 Task: Get information about  a Redfin agent in Denver, Colorado, for guidance on buying a property with a home office.
Action: Key pressed d<Key.caps_lock>ENVER
Screenshot: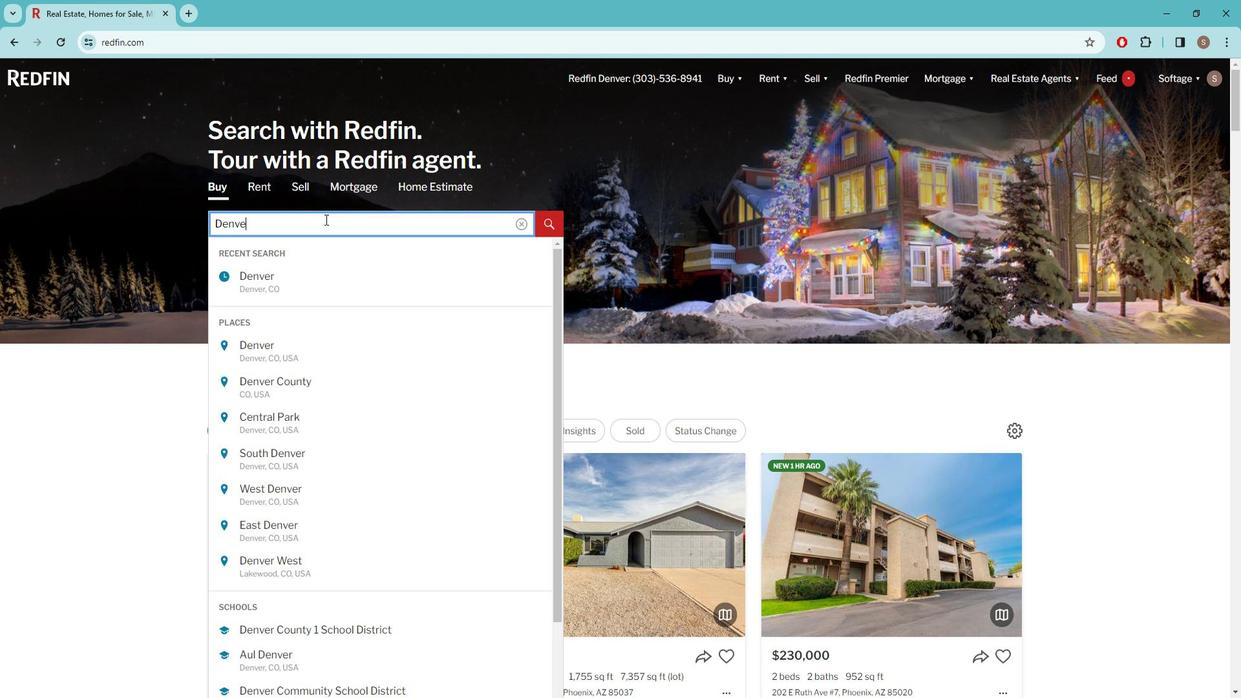
Action: Mouse moved to (266, 281)
Screenshot: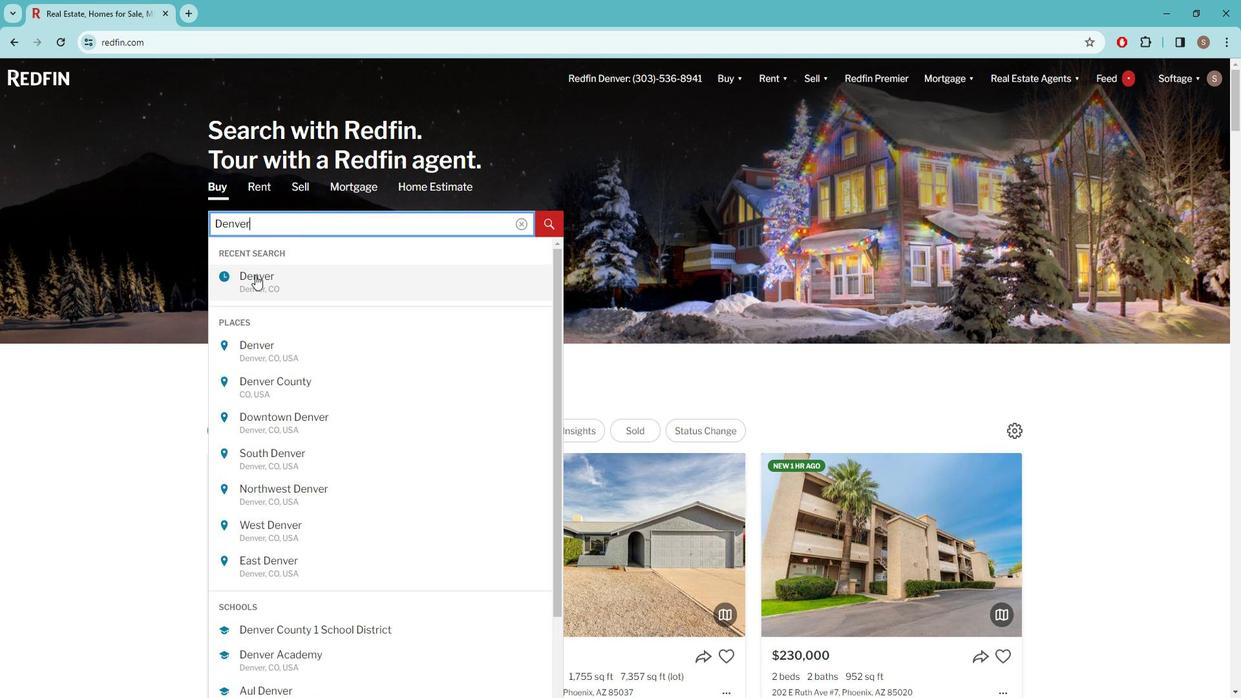 
Action: Mouse pressed left at (266, 281)
Screenshot: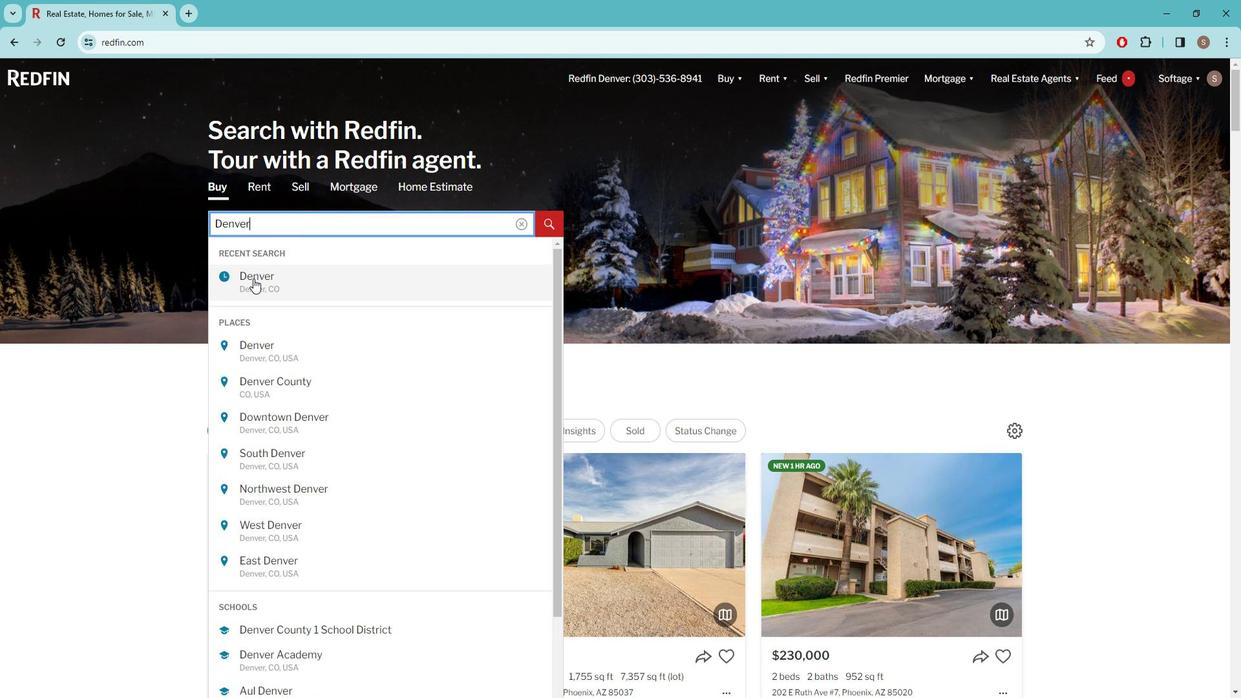 
Action: Mouse moved to (1100, 171)
Screenshot: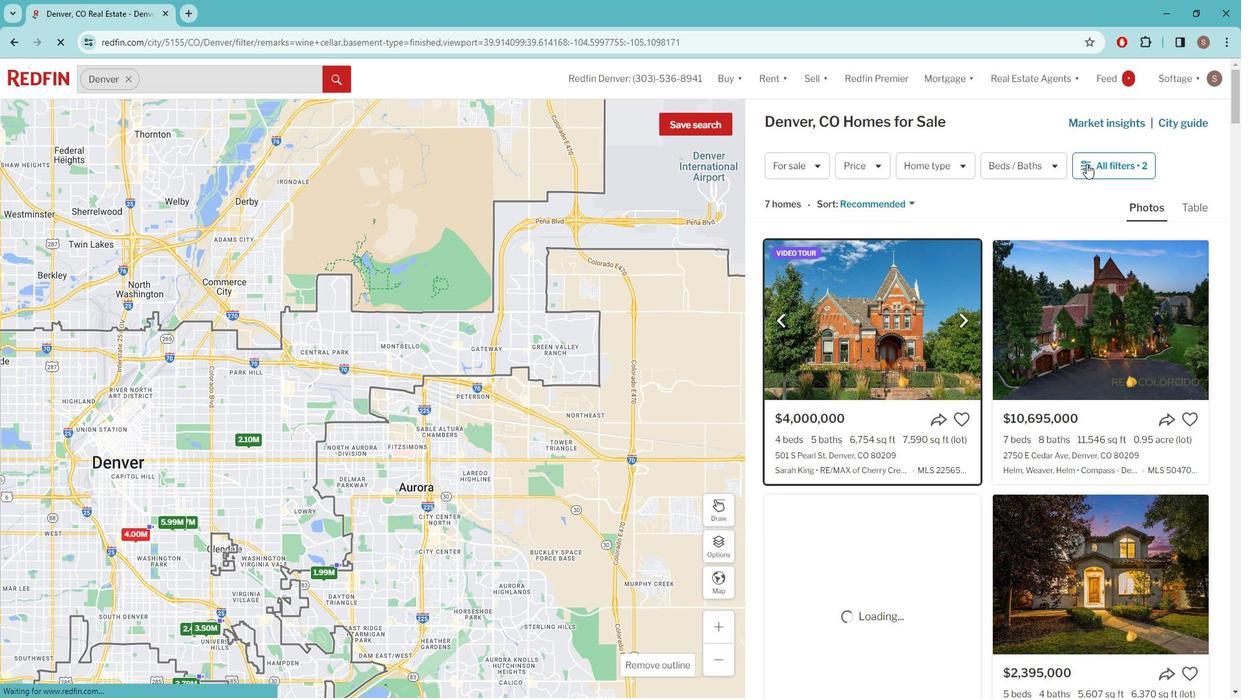 
Action: Mouse pressed left at (1100, 171)
Screenshot: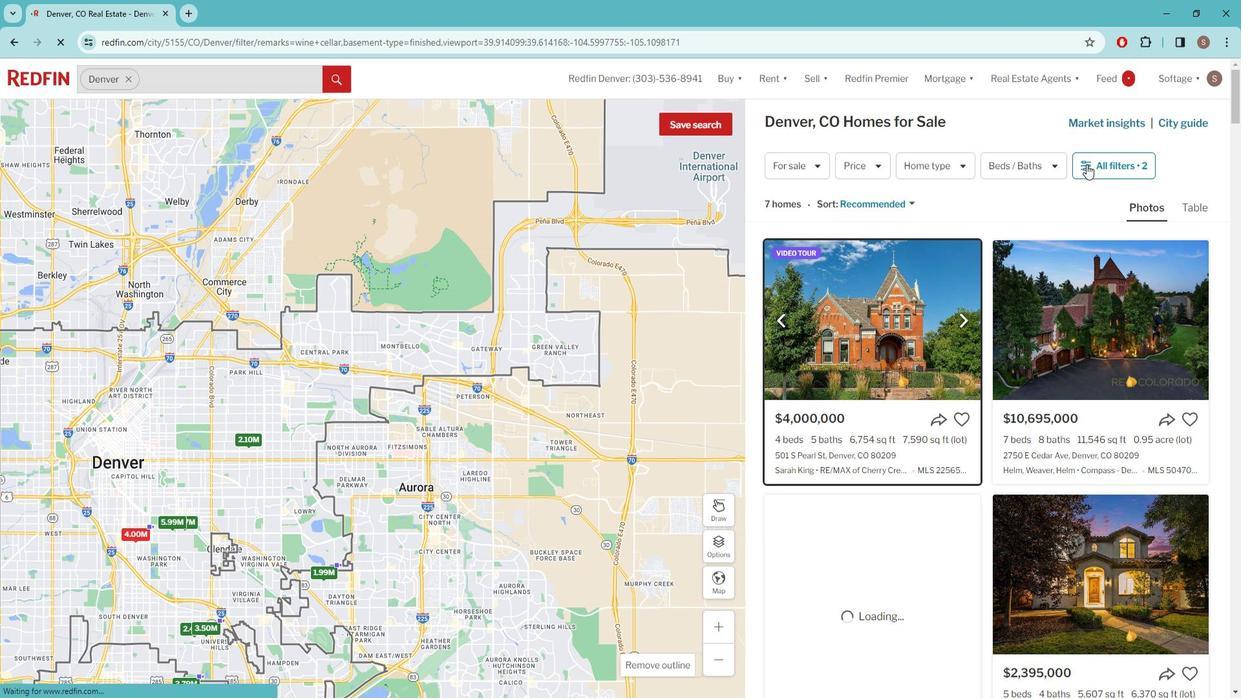 
Action: Mouse moved to (1097, 172)
Screenshot: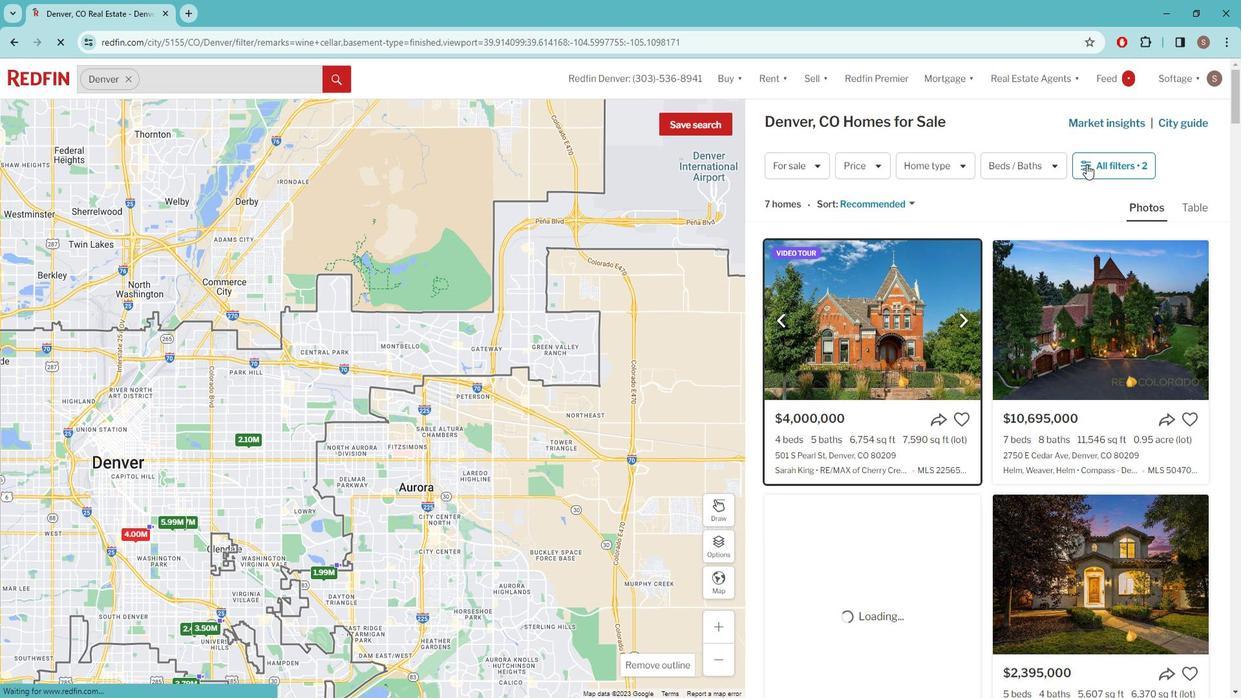 
Action: Mouse pressed left at (1097, 172)
Screenshot: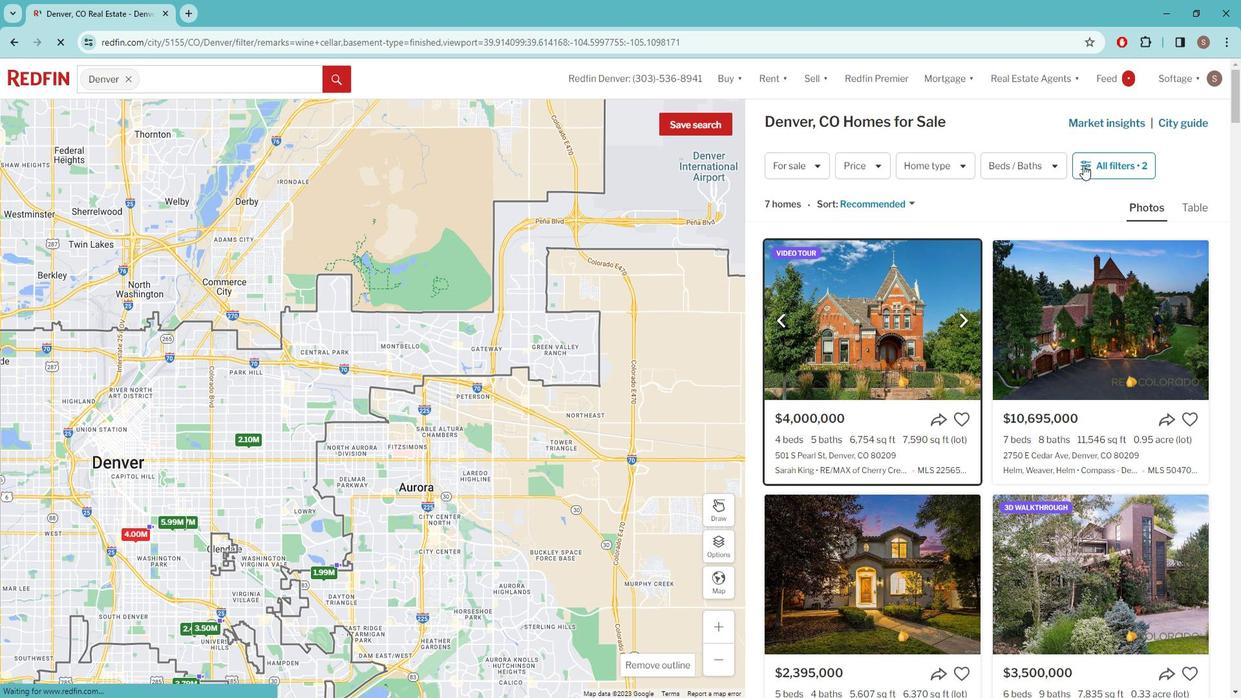 
Action: Mouse moved to (1038, 189)
Screenshot: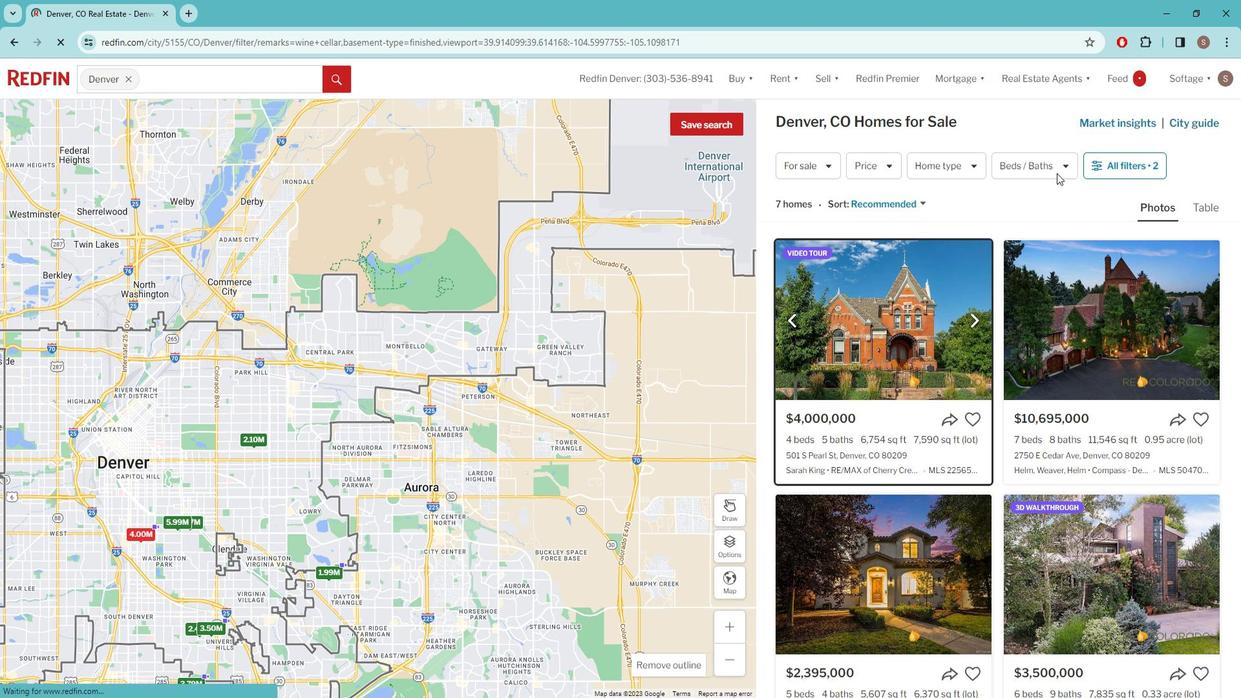 
Action: Mouse pressed left at (1038, 189)
Screenshot: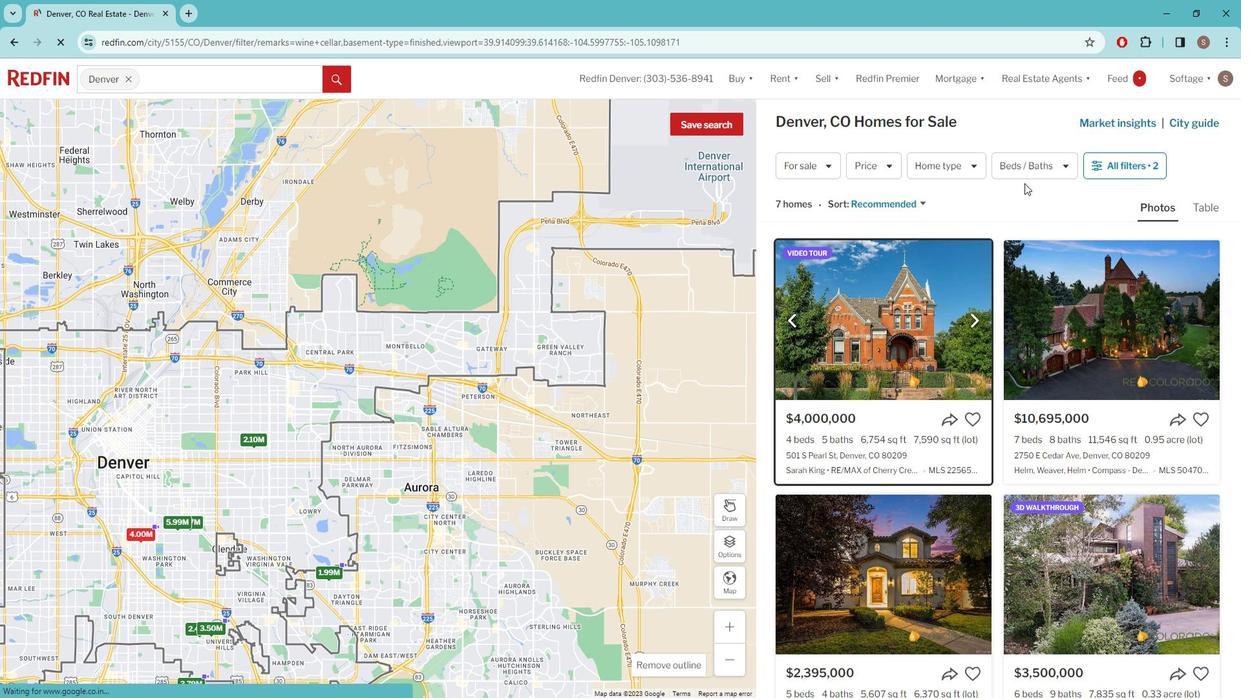 
Action: Mouse moved to (1110, 169)
Screenshot: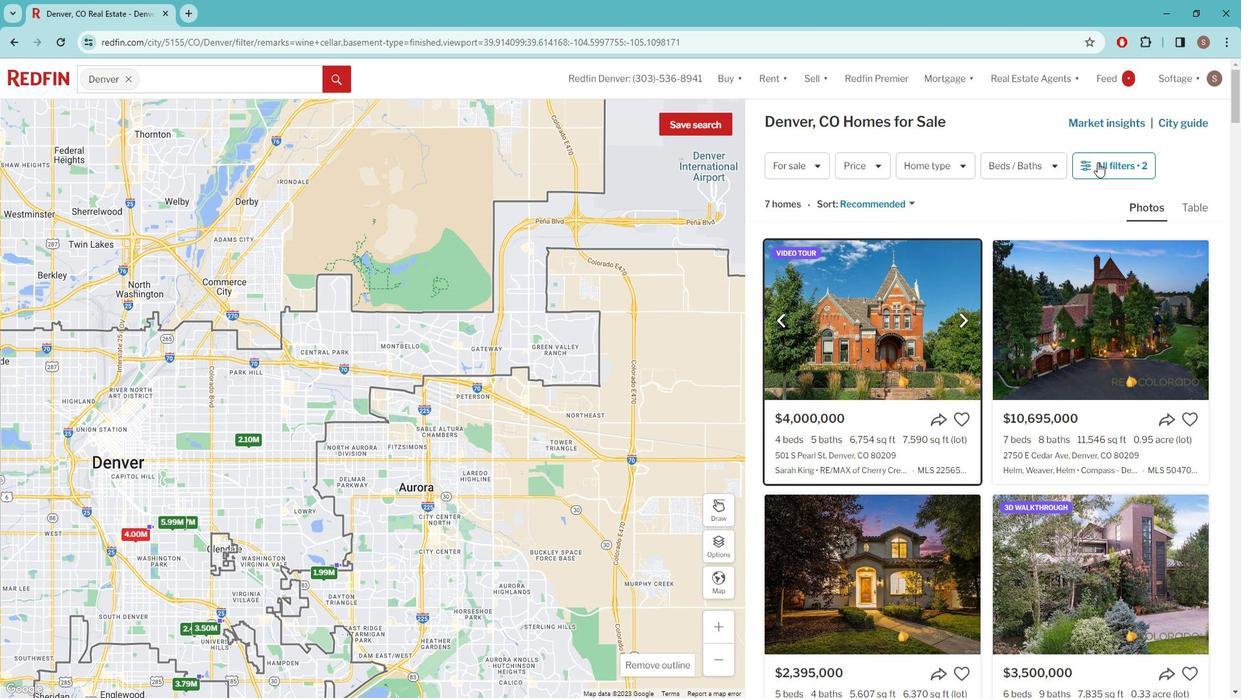 
Action: Mouse pressed left at (1110, 169)
Screenshot: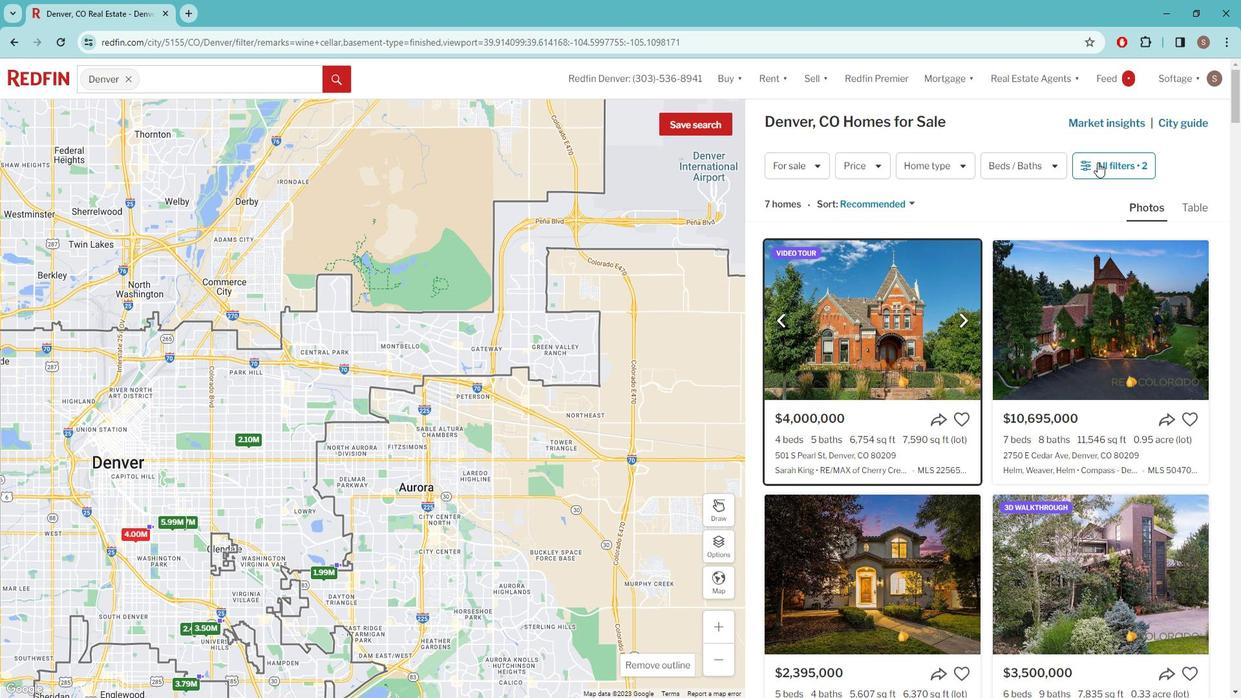 
Action: Mouse moved to (1079, 219)
Screenshot: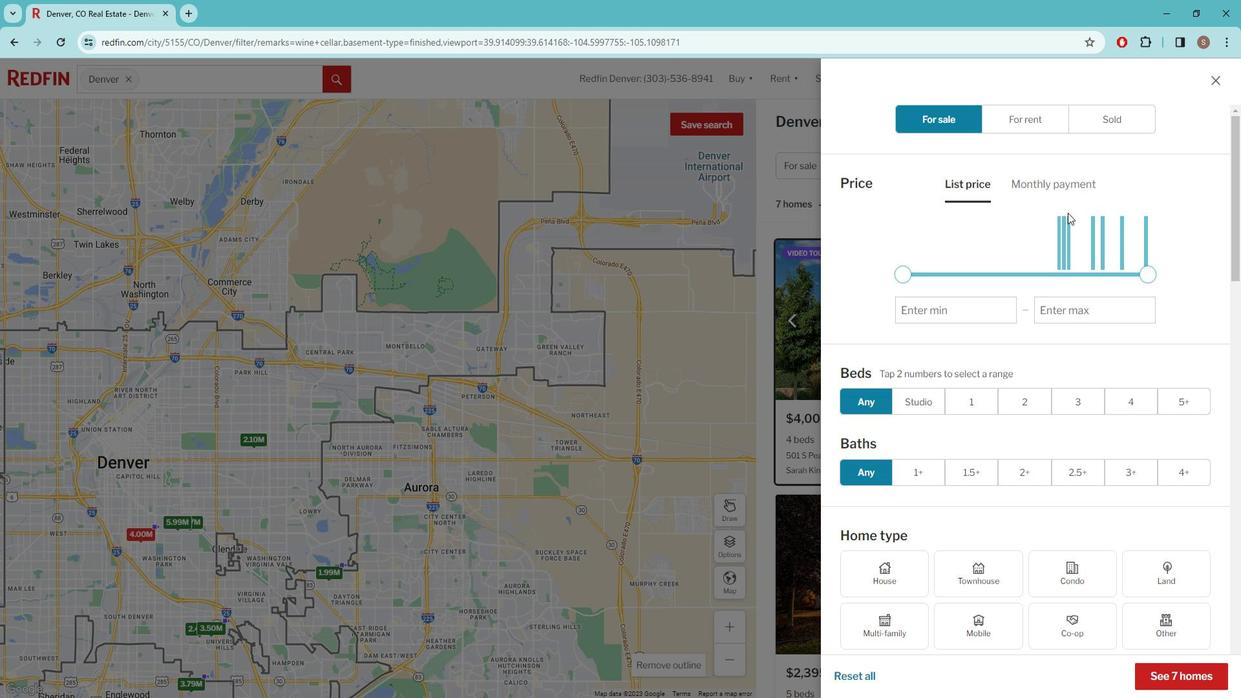 
Action: Mouse scrolled (1079, 218) with delta (0, 0)
Screenshot: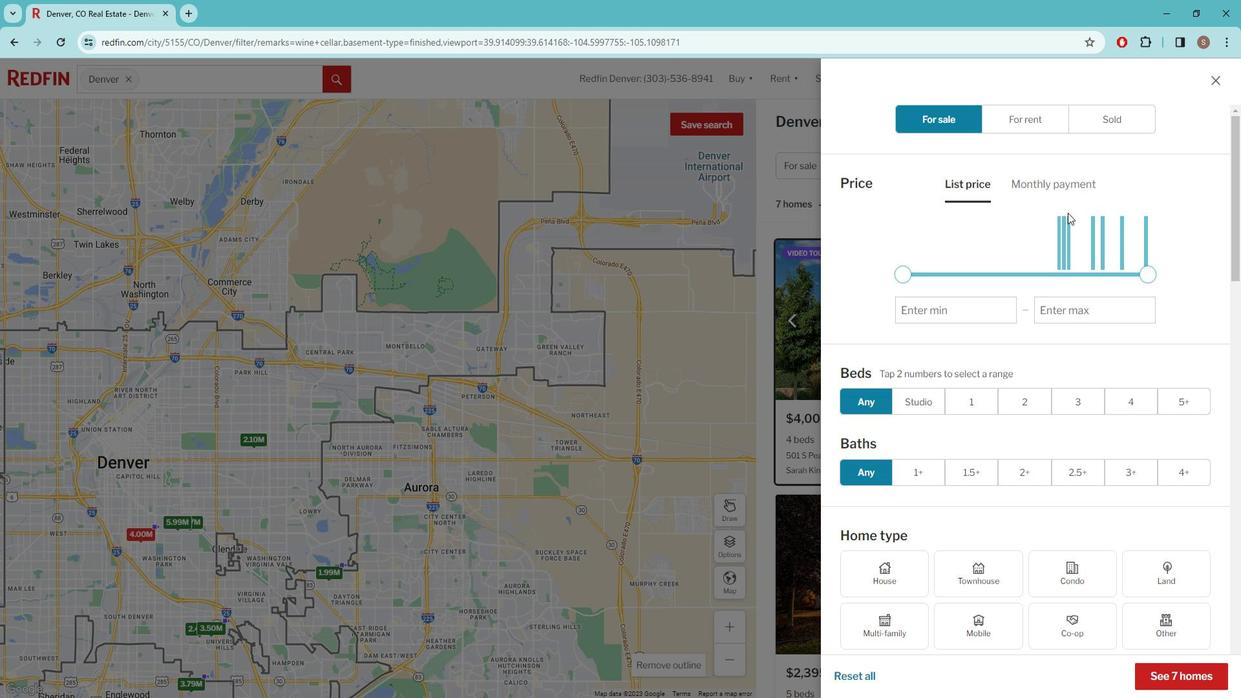 
Action: Mouse moved to (1077, 220)
Screenshot: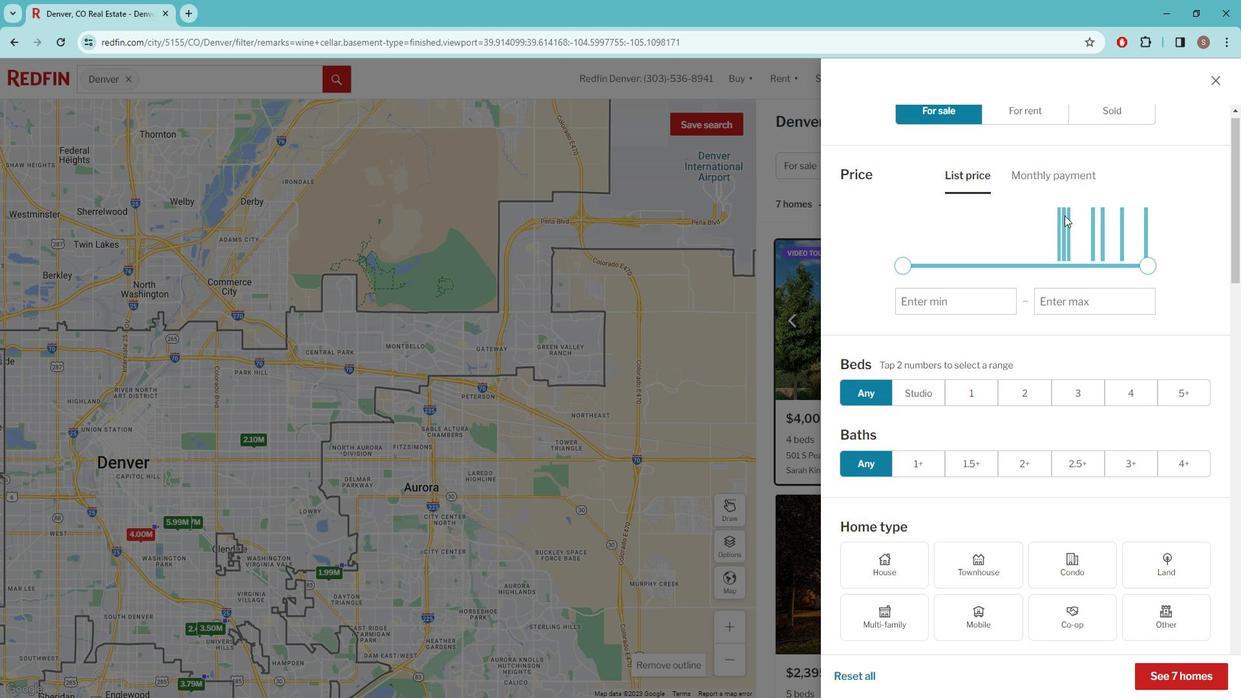 
Action: Mouse scrolled (1077, 219) with delta (0, 0)
Screenshot: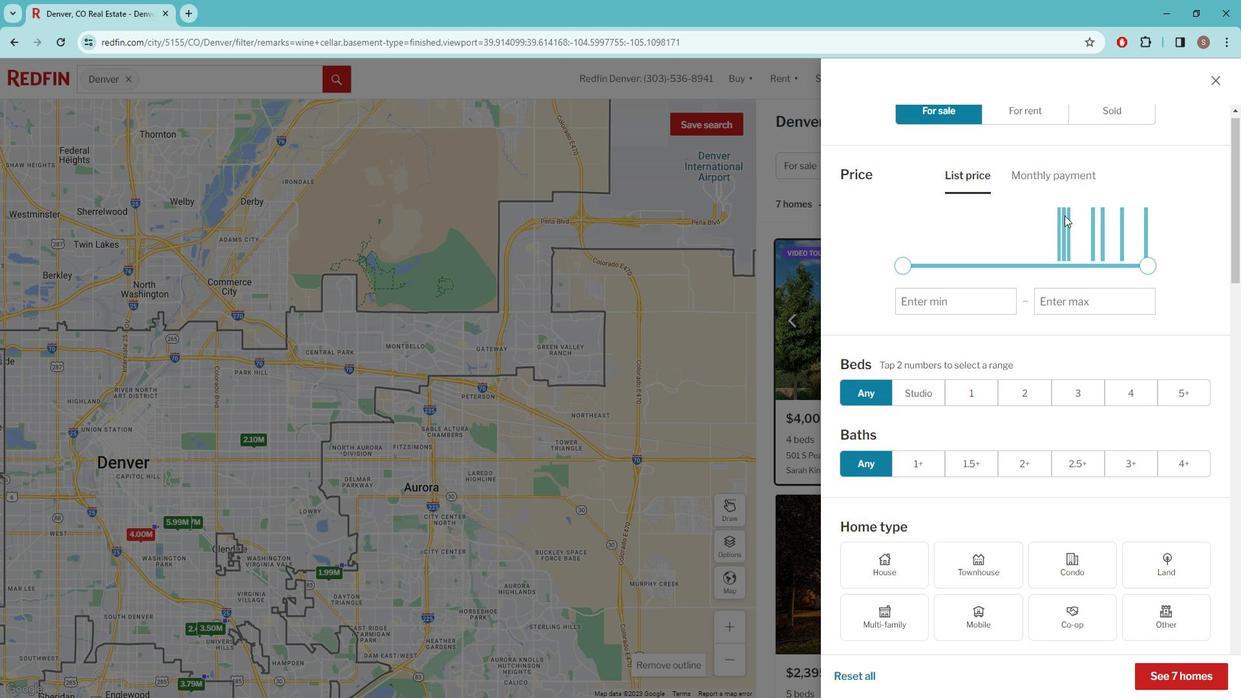 
Action: Mouse moved to (1065, 228)
Screenshot: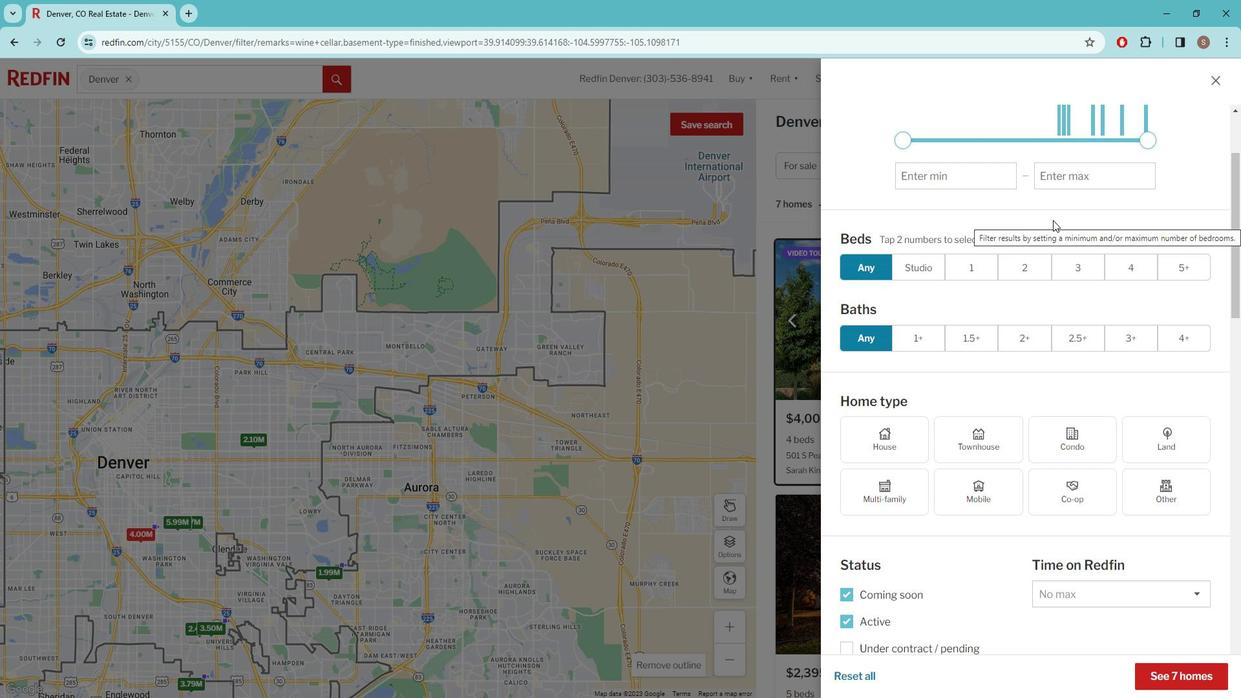 
Action: Mouse scrolled (1065, 227) with delta (0, 0)
Screenshot: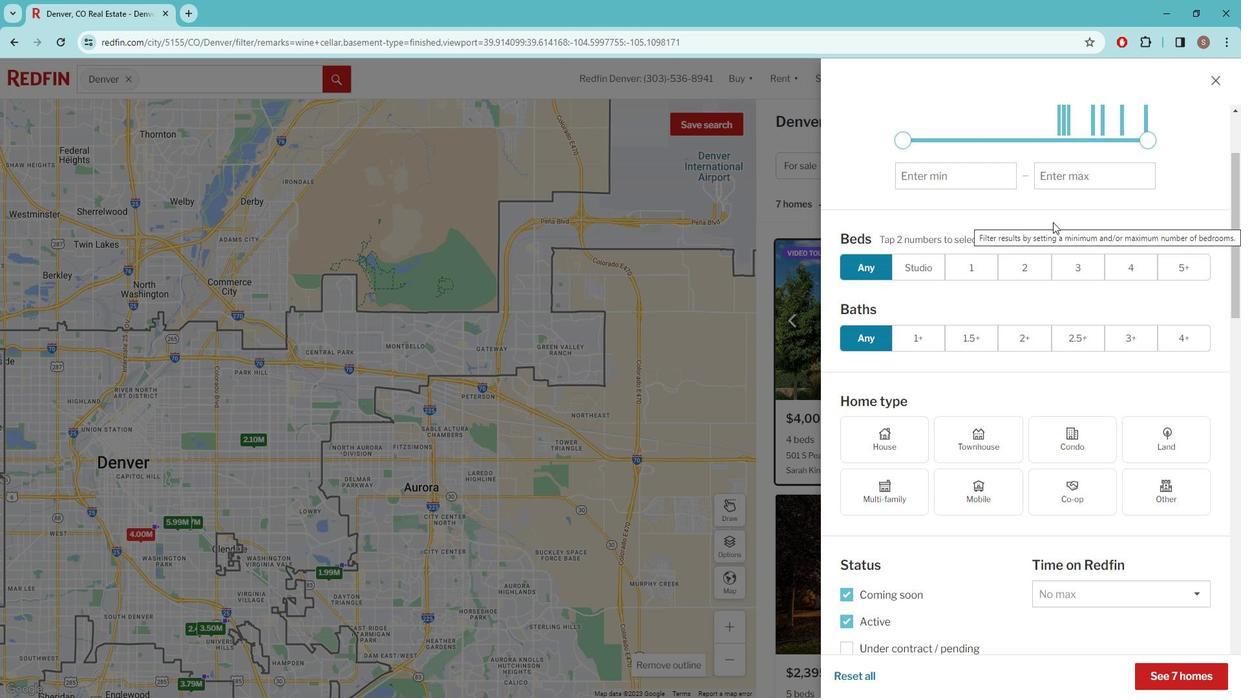 
Action: Mouse moved to (1063, 228)
Screenshot: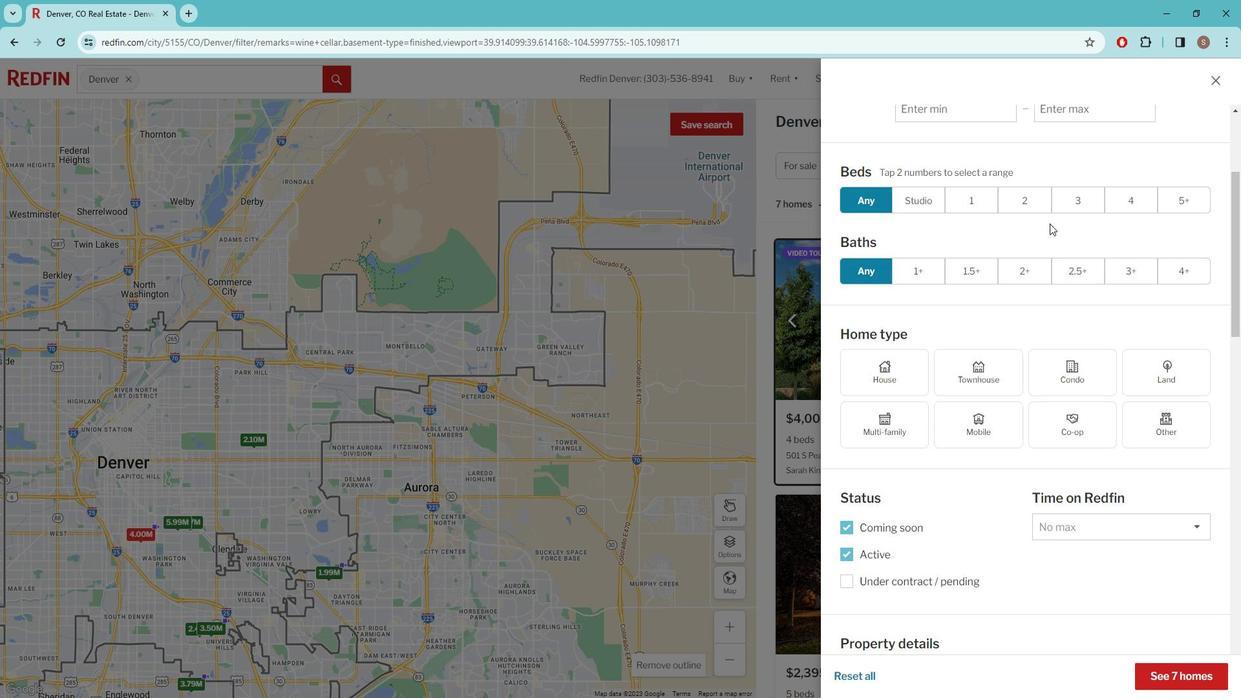 
Action: Mouse scrolled (1063, 227) with delta (0, 0)
Screenshot: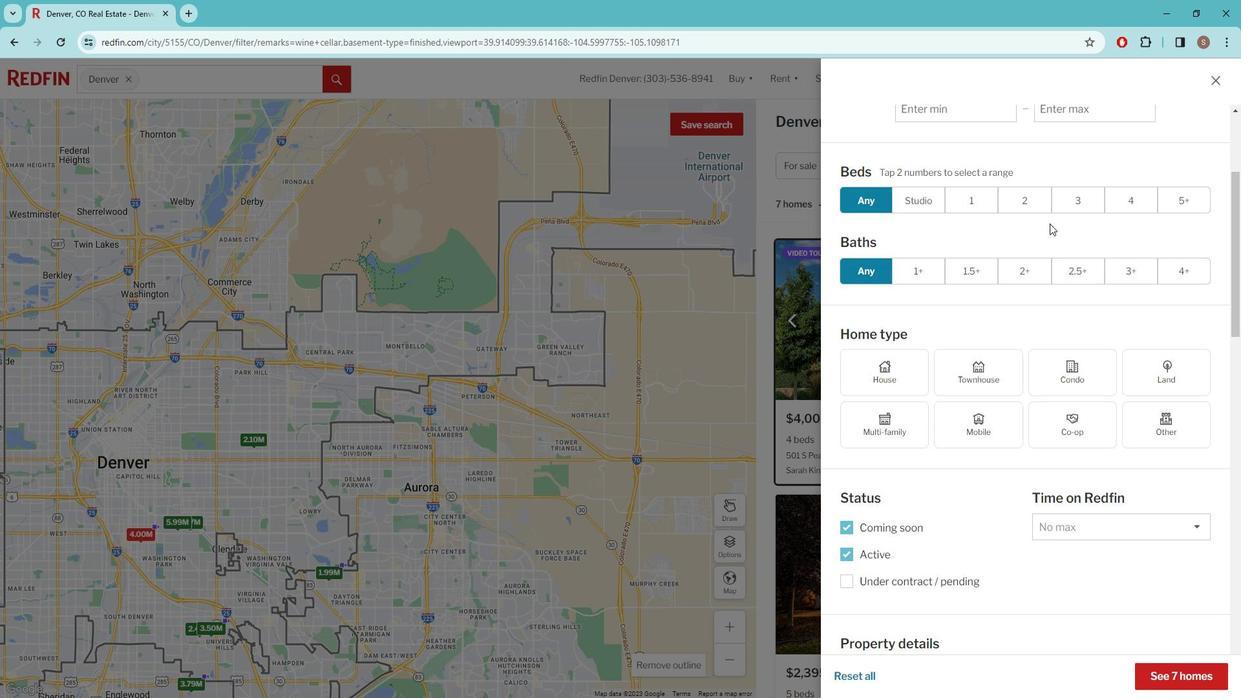 
Action: Mouse moved to (1062, 228)
Screenshot: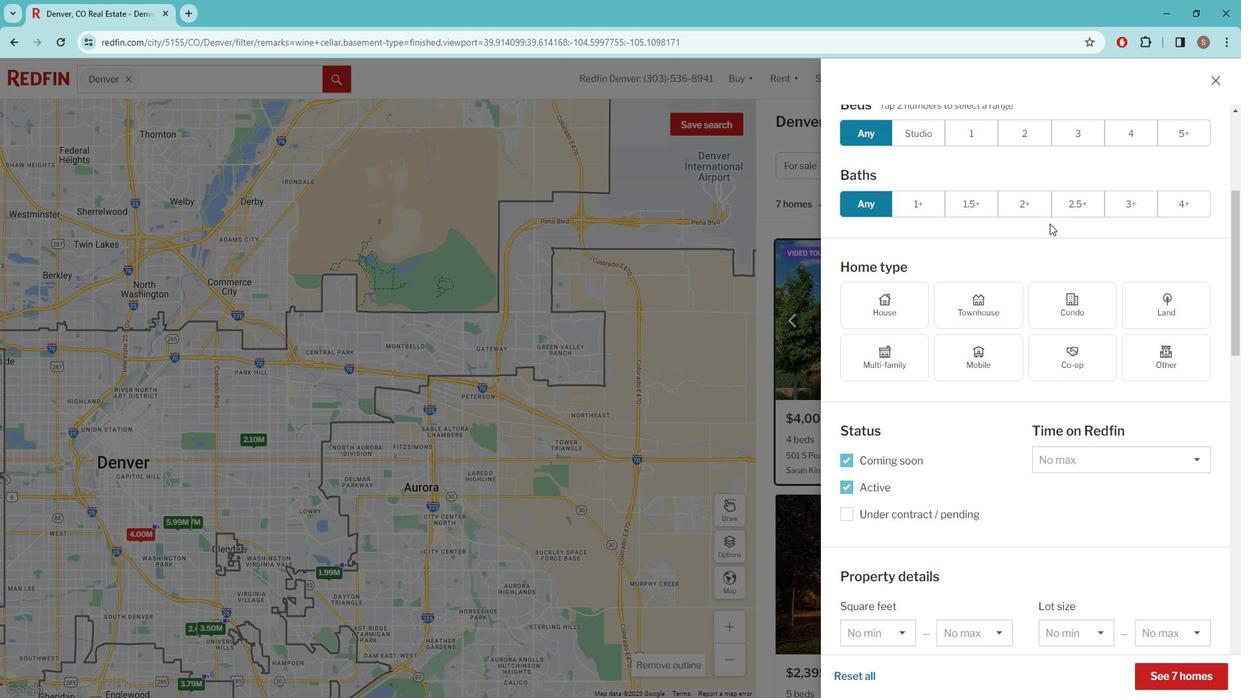 
Action: Mouse scrolled (1062, 227) with delta (0, 0)
Screenshot: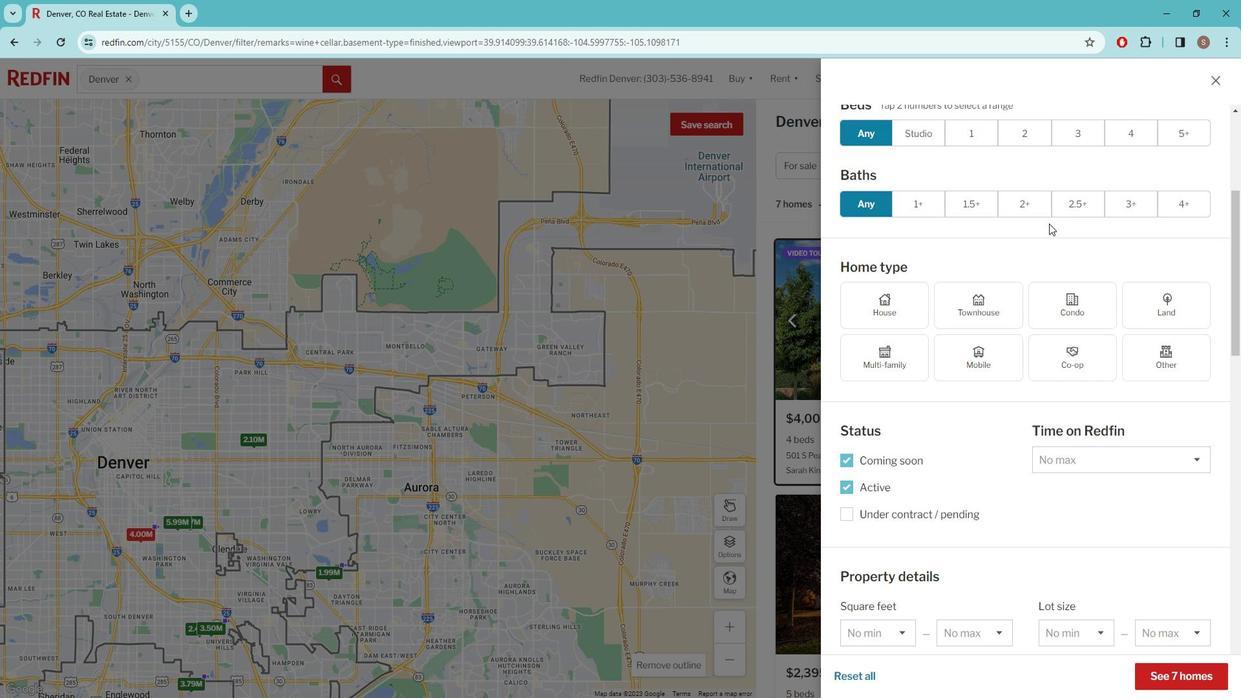 
Action: Mouse moved to (1062, 228)
Screenshot: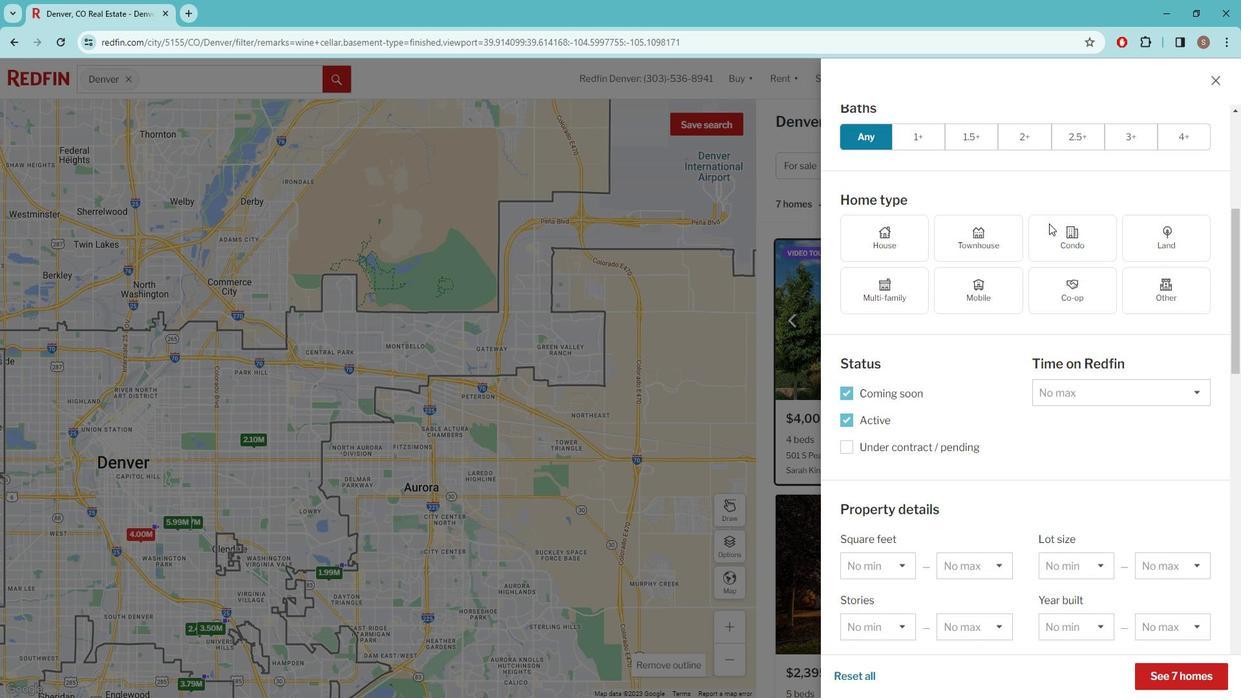 
Action: Mouse scrolled (1062, 227) with delta (0, 0)
Screenshot: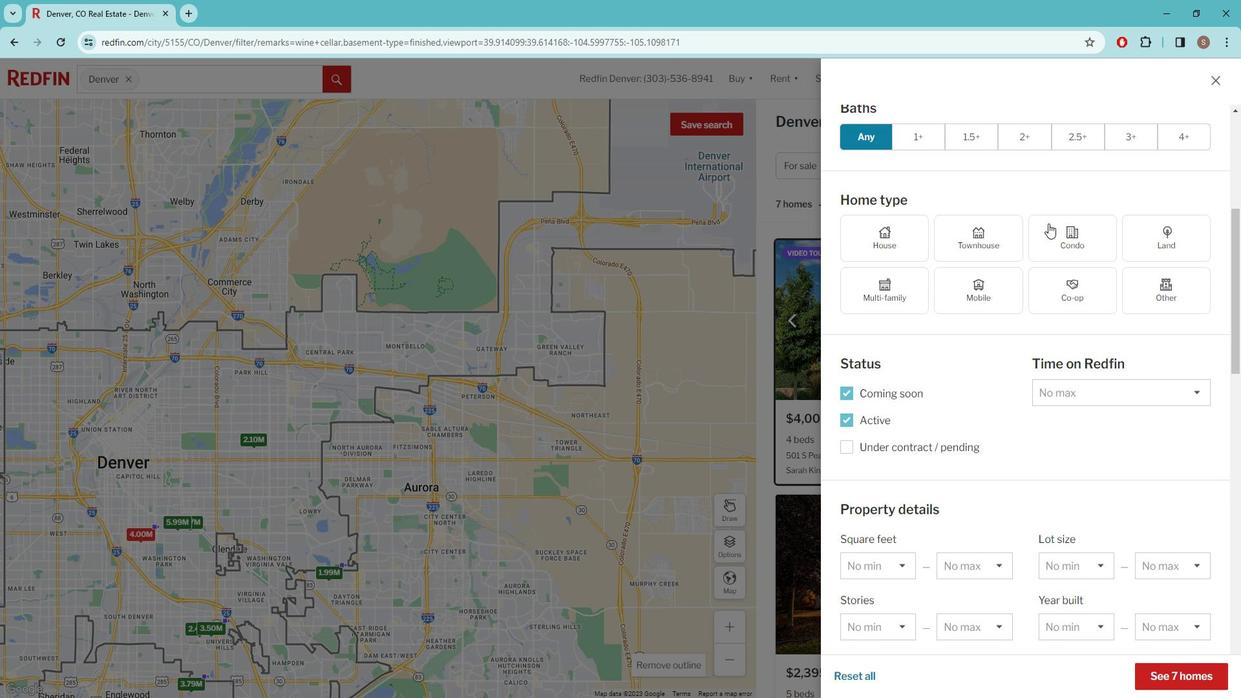 
Action: Mouse moved to (1058, 227)
Screenshot: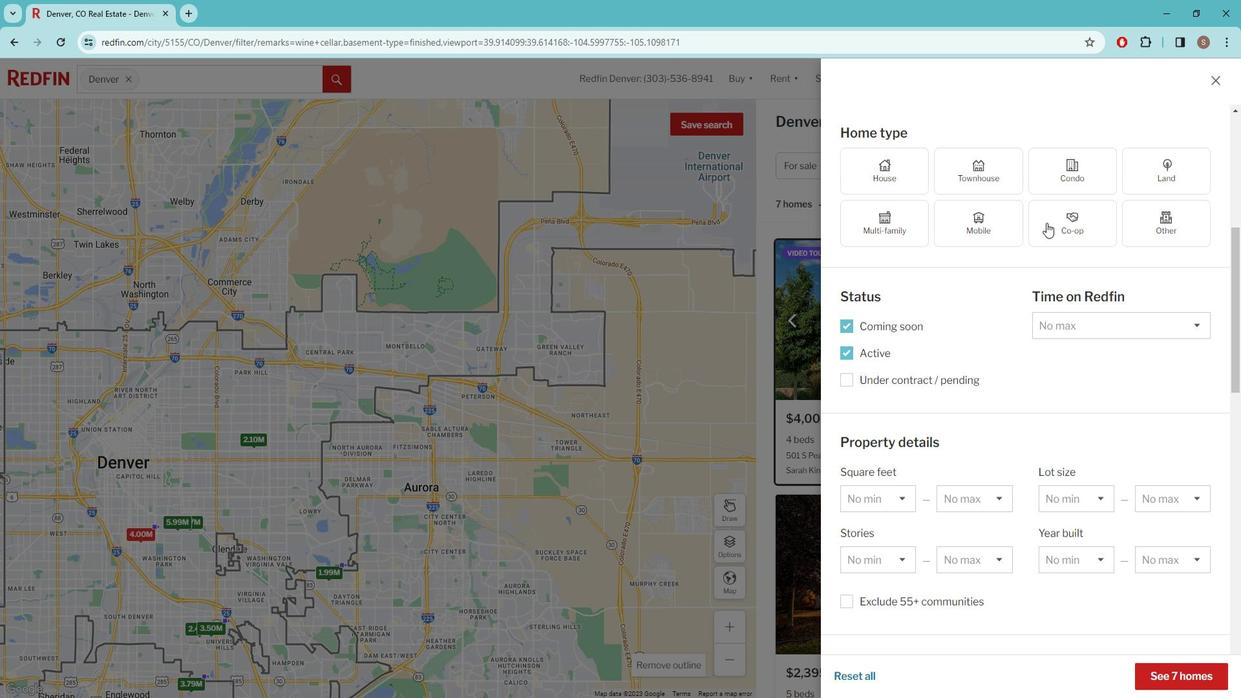 
Action: Mouse scrolled (1058, 227) with delta (0, 0)
Screenshot: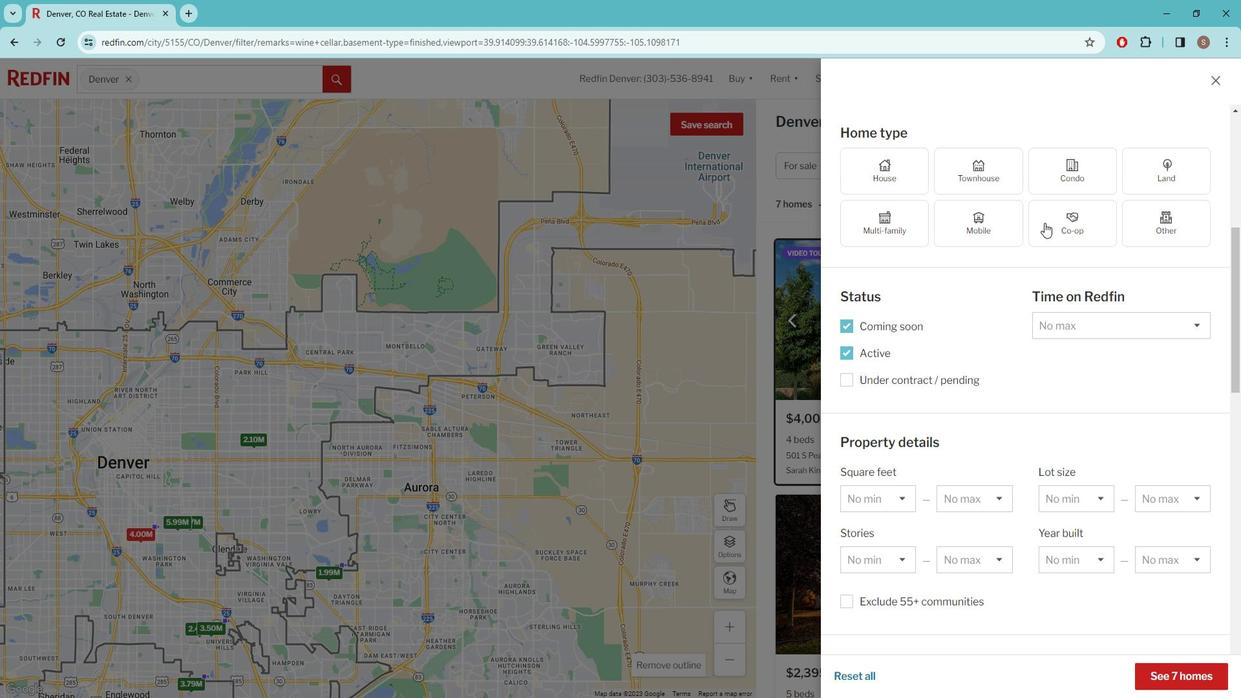 
Action: Mouse moved to (1058, 227)
Screenshot: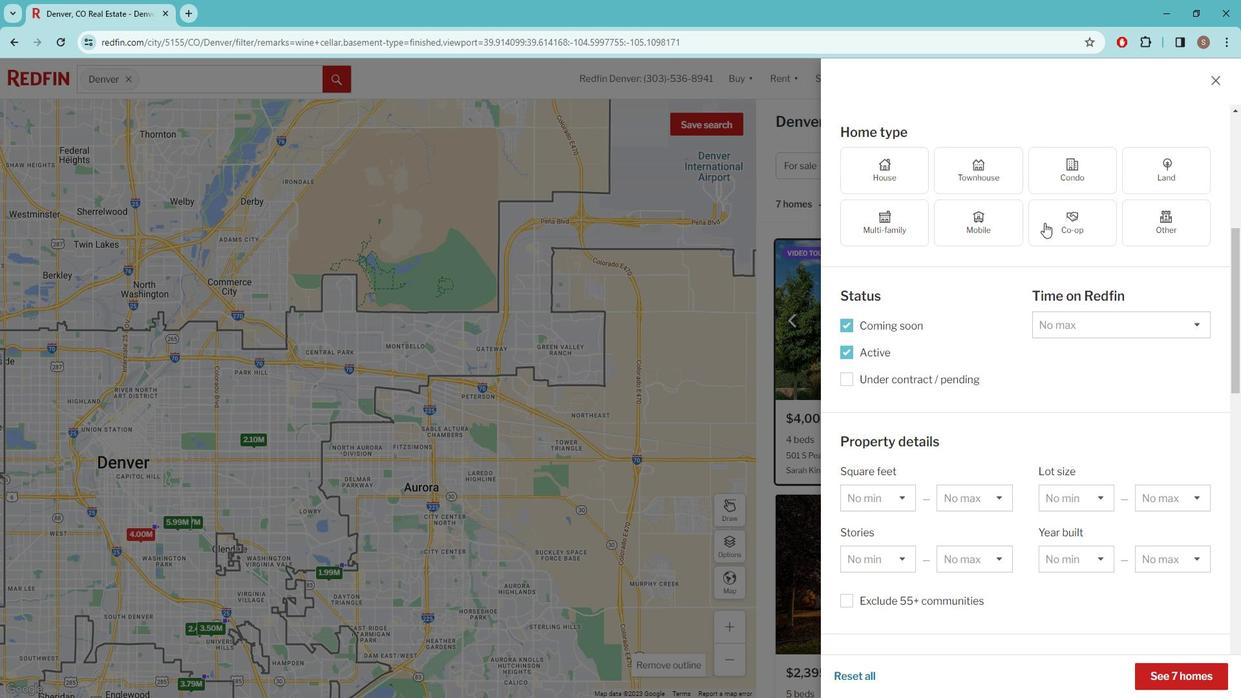 
Action: Mouse scrolled (1058, 227) with delta (0, 0)
Screenshot: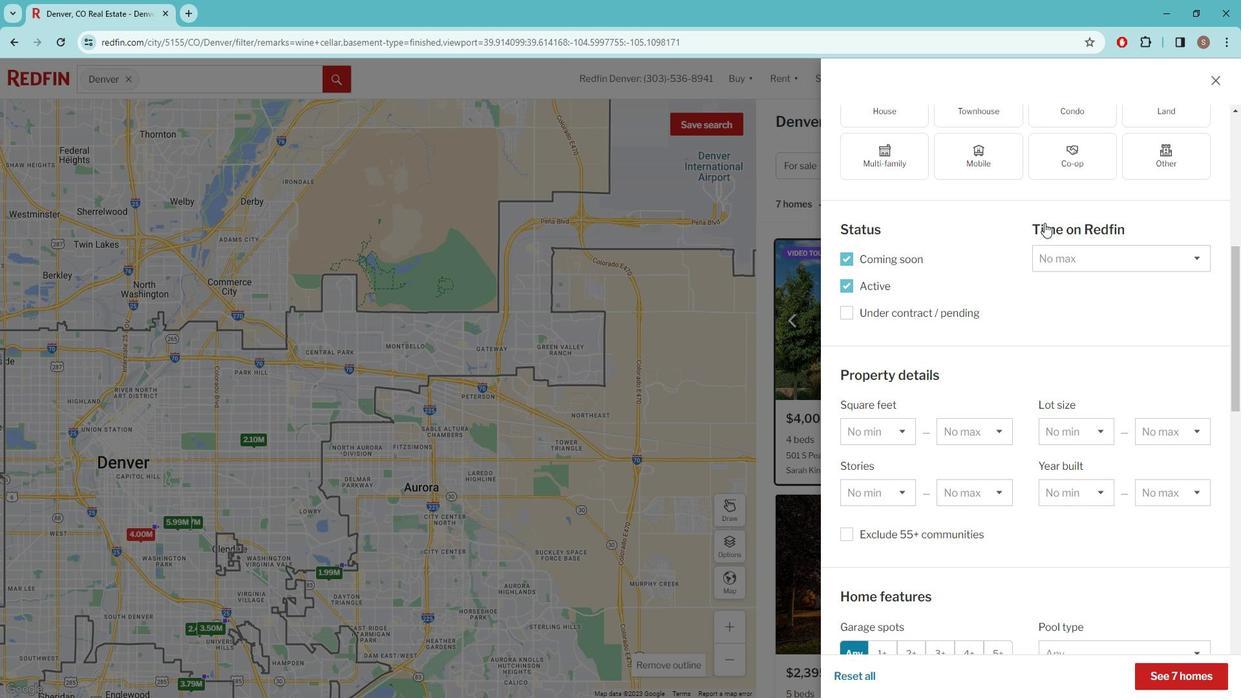 
Action: Mouse scrolled (1058, 227) with delta (0, 0)
Screenshot: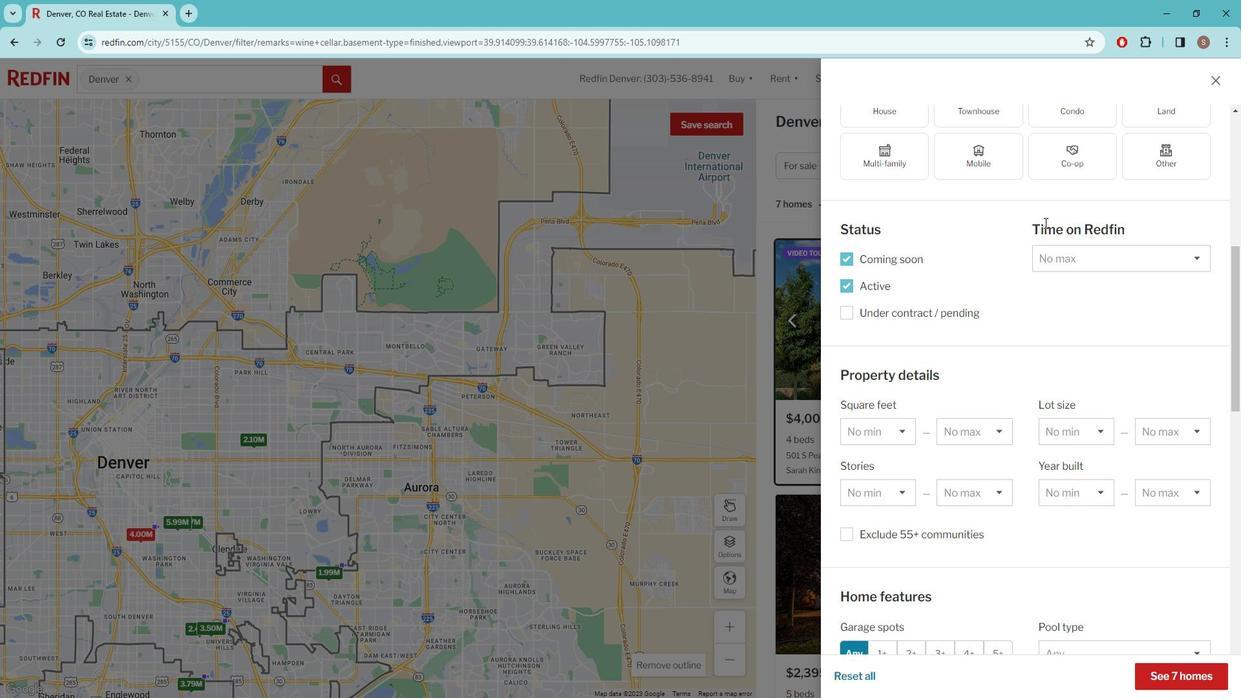 
Action: Mouse scrolled (1058, 227) with delta (0, 0)
Screenshot: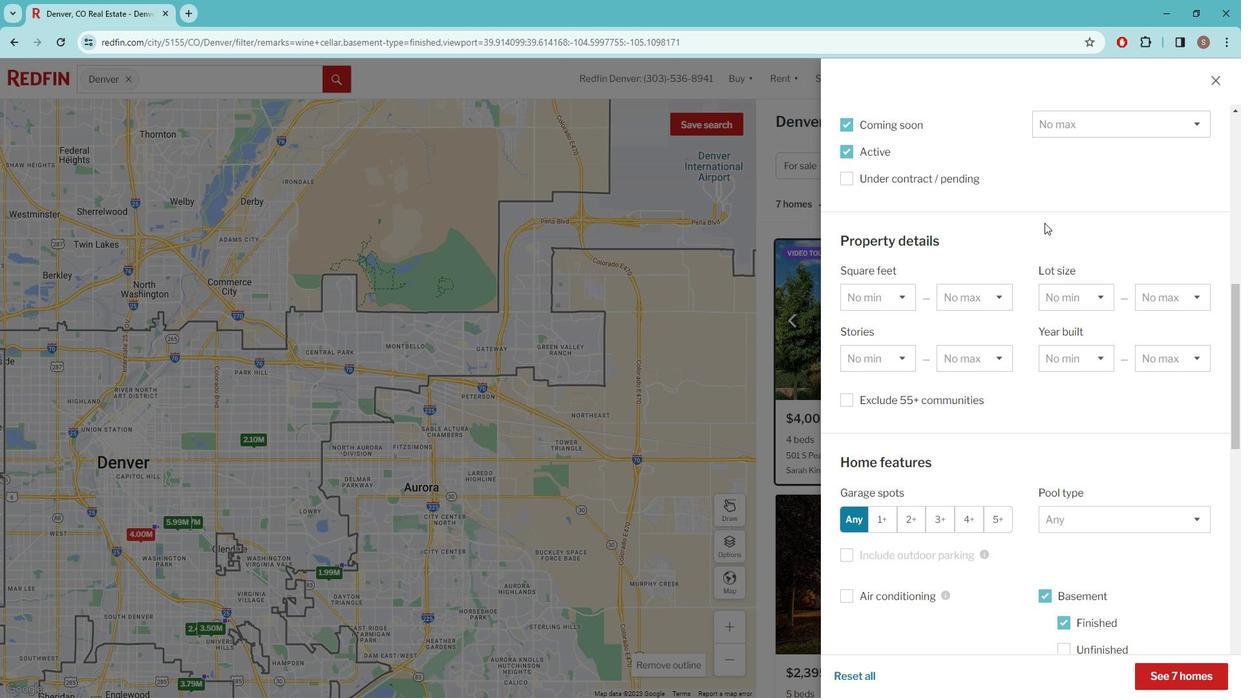 
Action: Mouse moved to (1057, 225)
Screenshot: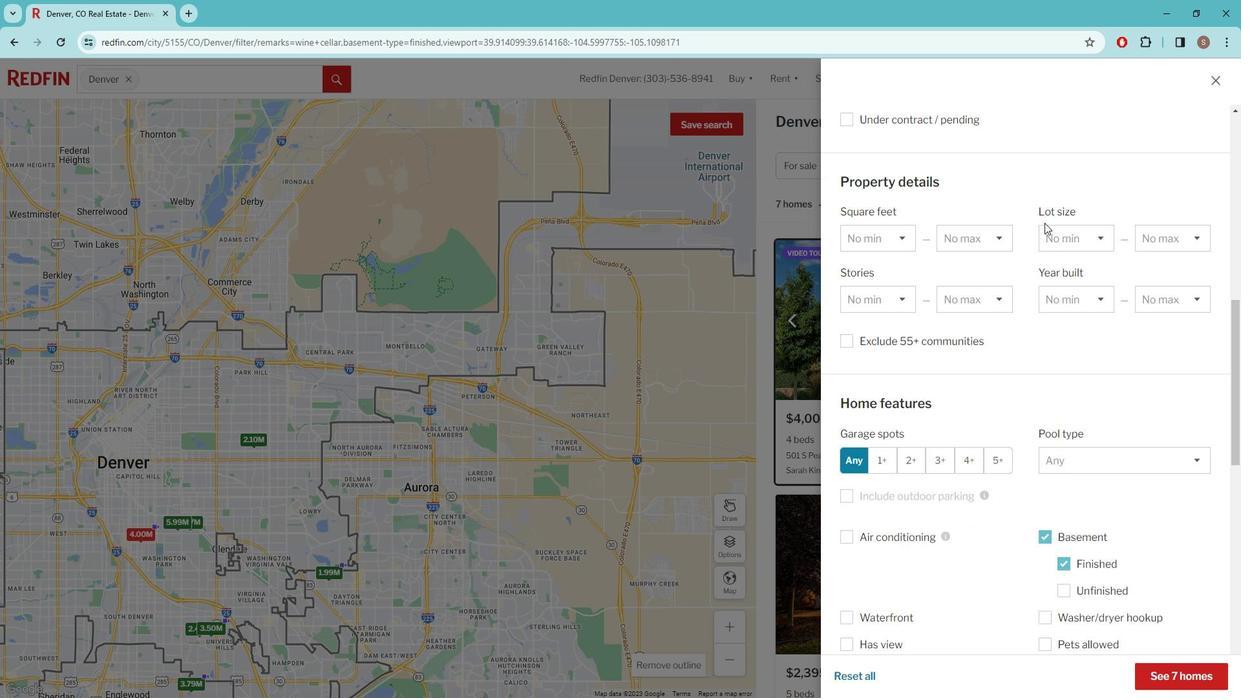 
Action: Mouse scrolled (1057, 225) with delta (0, 0)
Screenshot: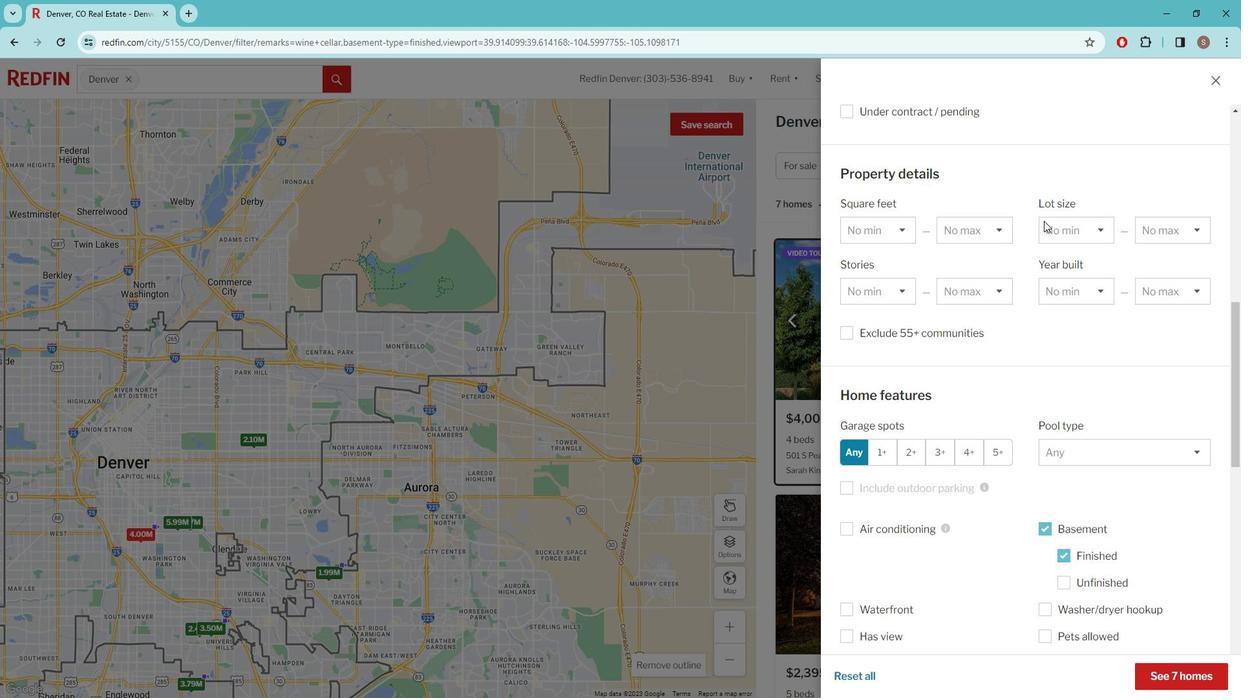 
Action: Mouse scrolled (1057, 225) with delta (0, 0)
Screenshot: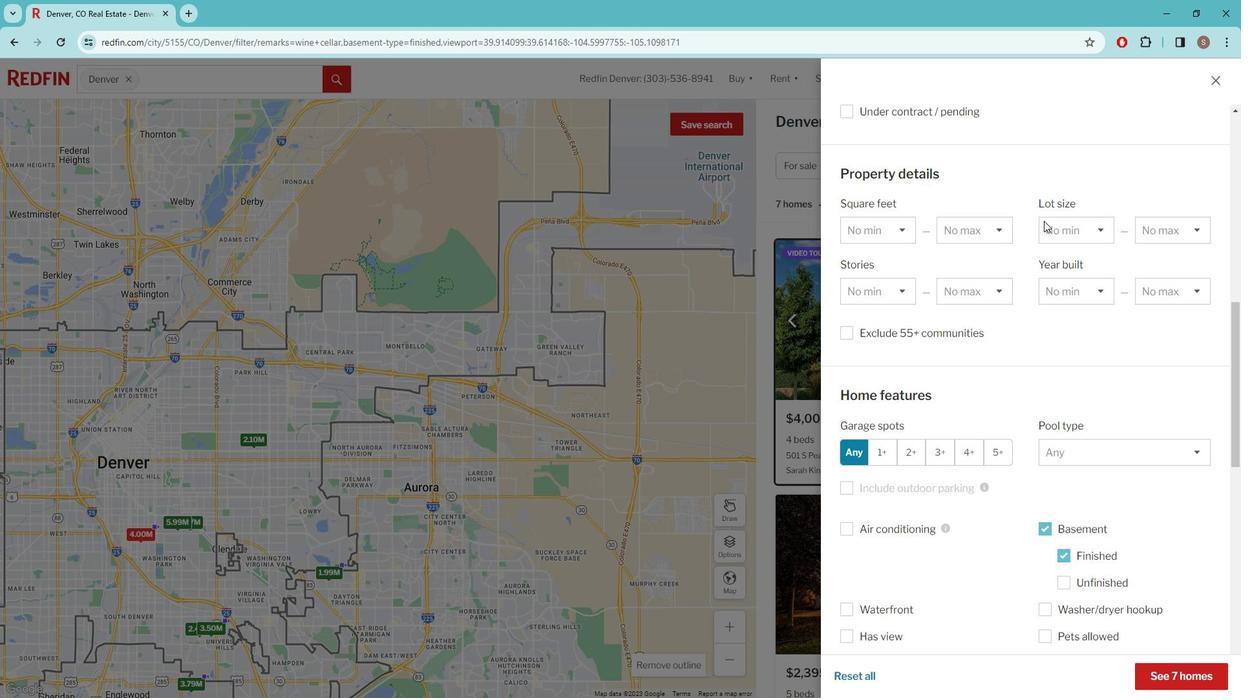 
Action: Mouse moved to (1056, 393)
Screenshot: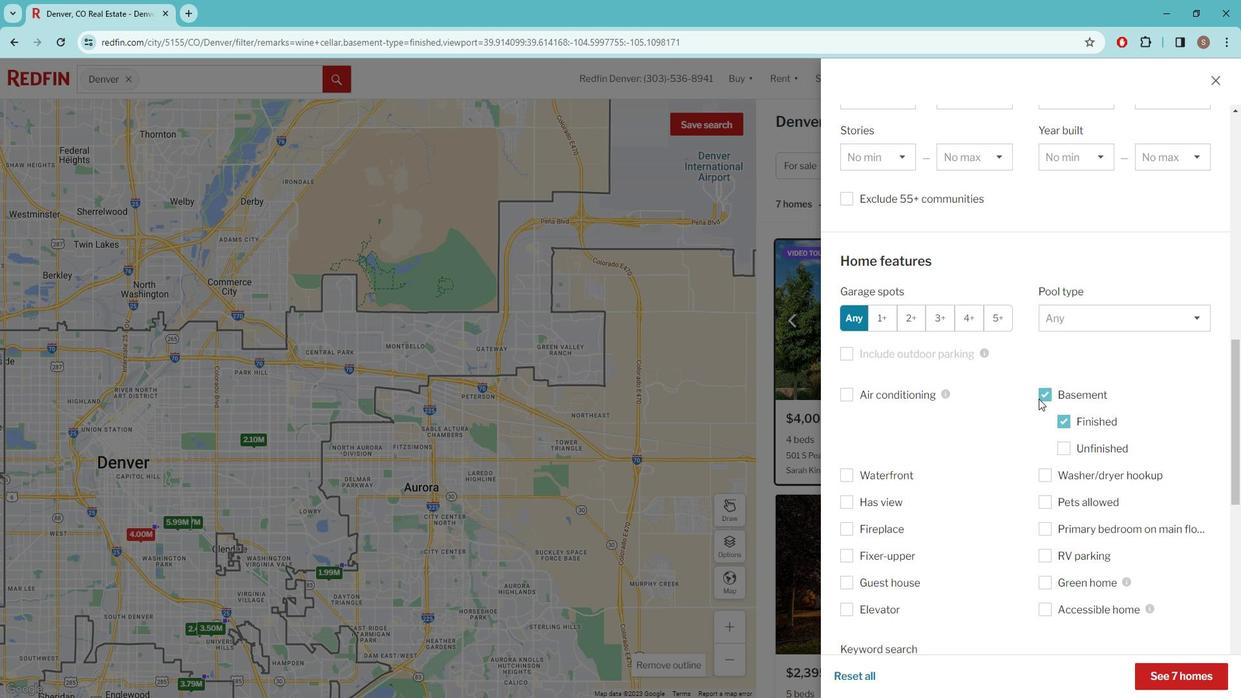 
Action: Mouse pressed left at (1056, 393)
Screenshot: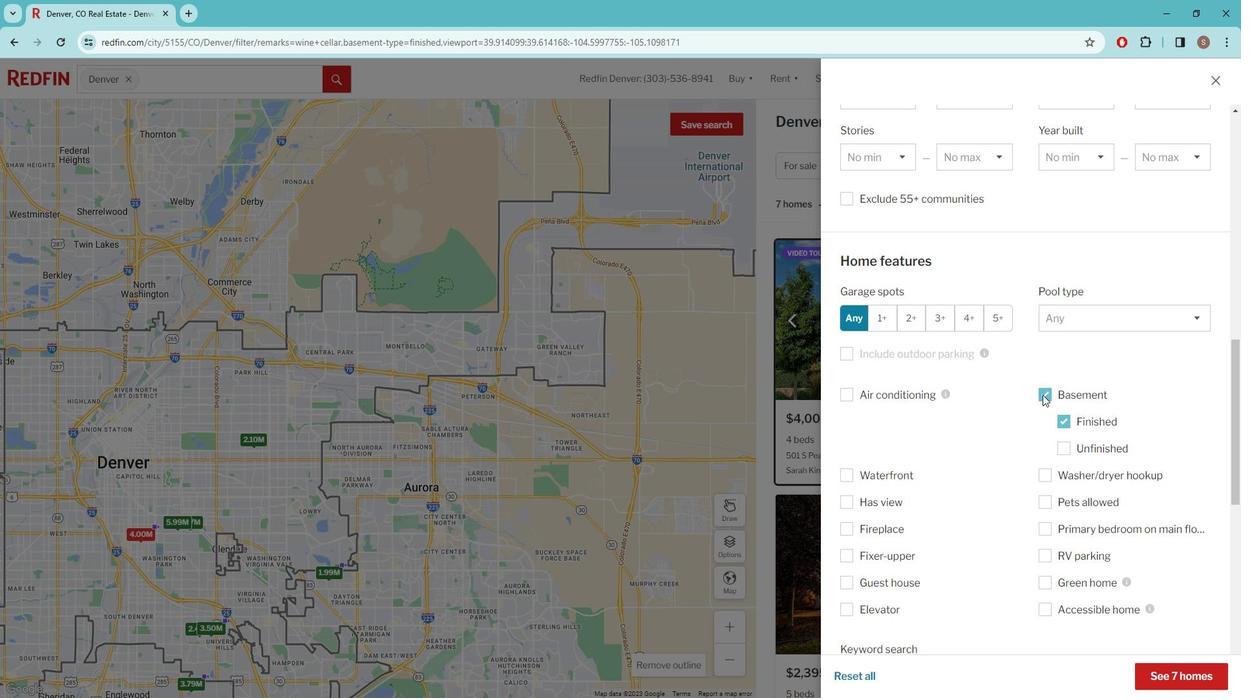 
Action: Mouse moved to (1057, 393)
Screenshot: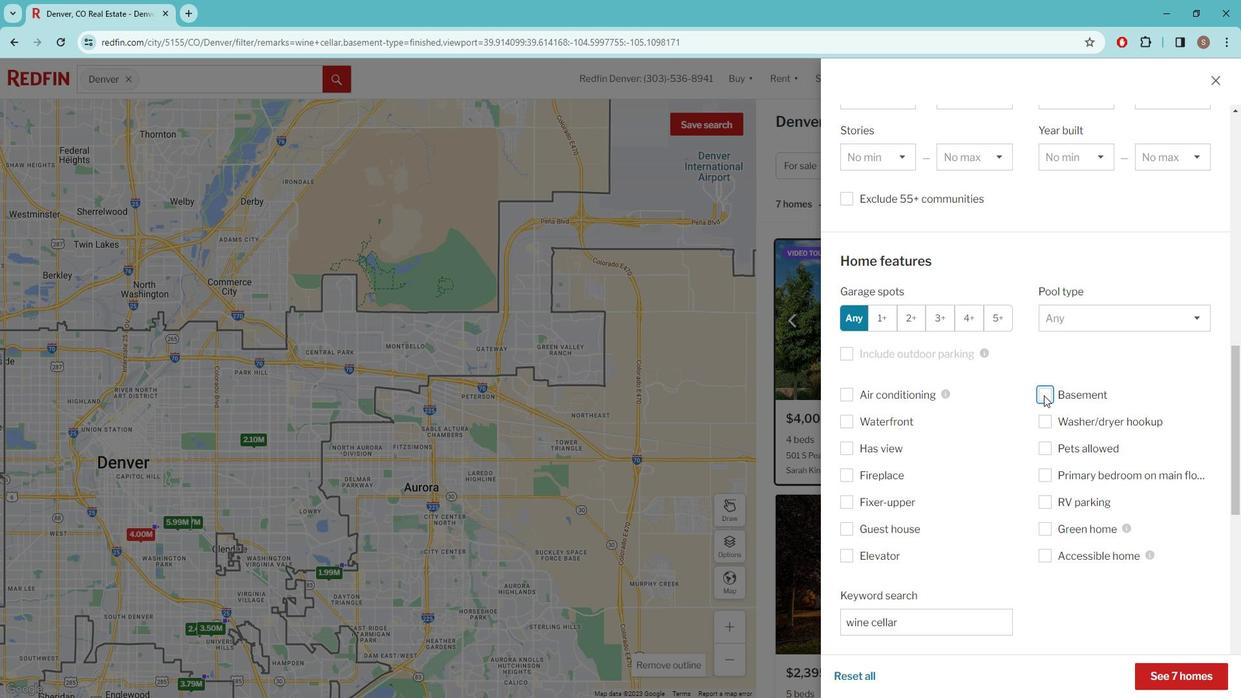 
Action: Mouse scrolled (1057, 393) with delta (0, 0)
Screenshot: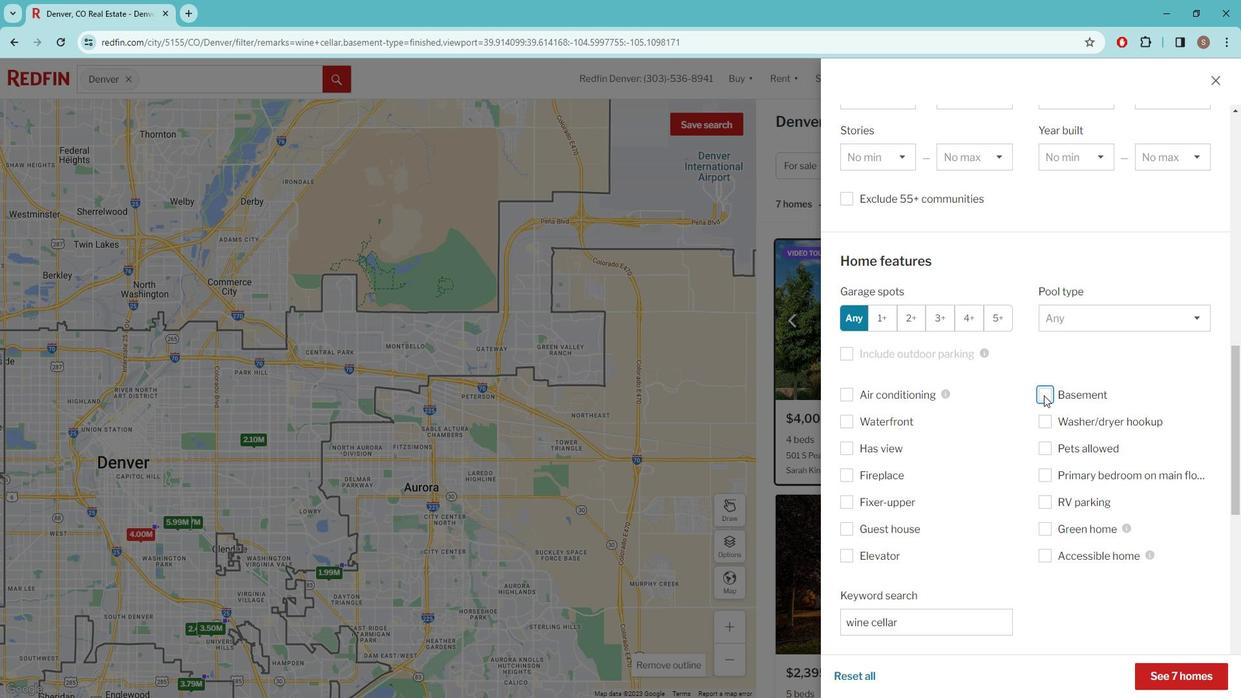 
Action: Mouse moved to (934, 540)
Screenshot: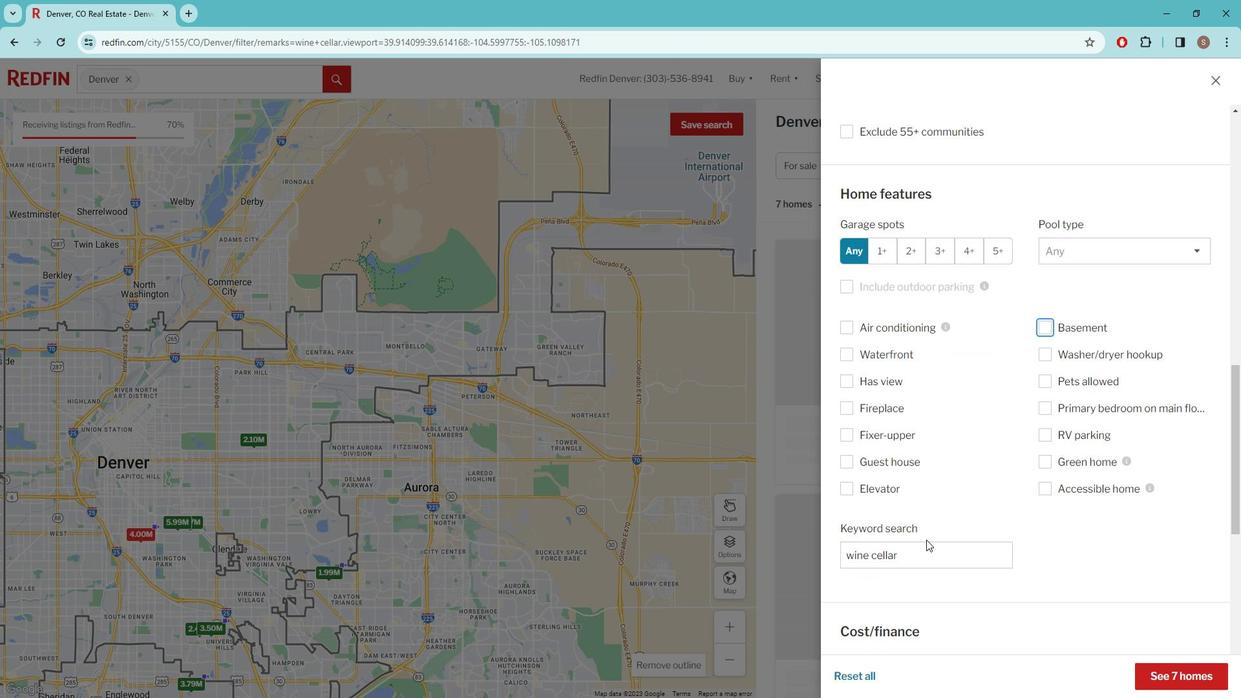 
Action: Mouse pressed left at (934, 540)
Screenshot: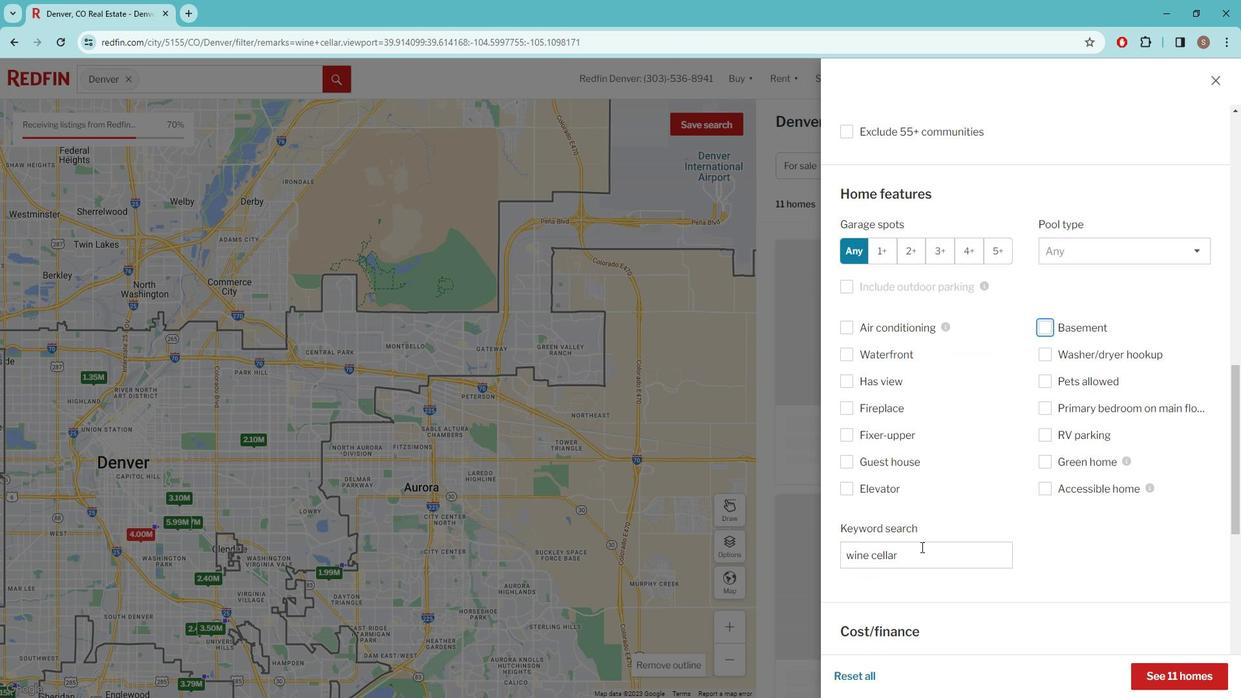 
Action: Mouse pressed left at (934, 540)
Screenshot: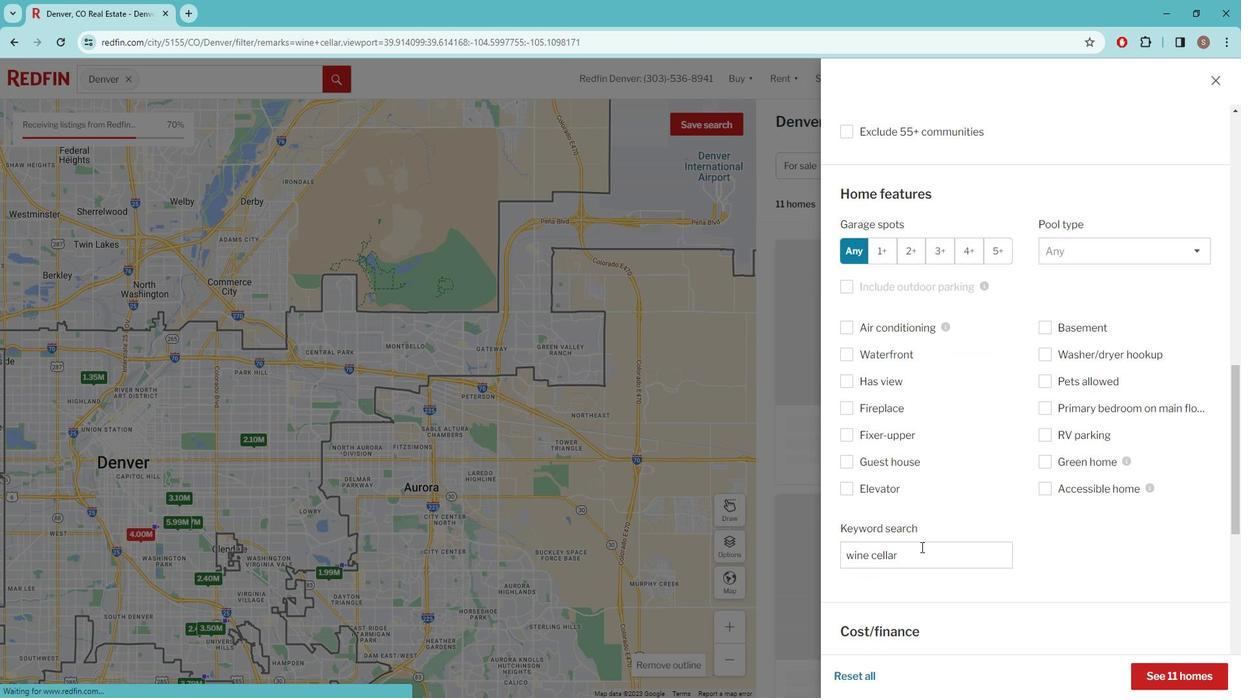 
Action: Mouse pressed left at (934, 540)
Screenshot: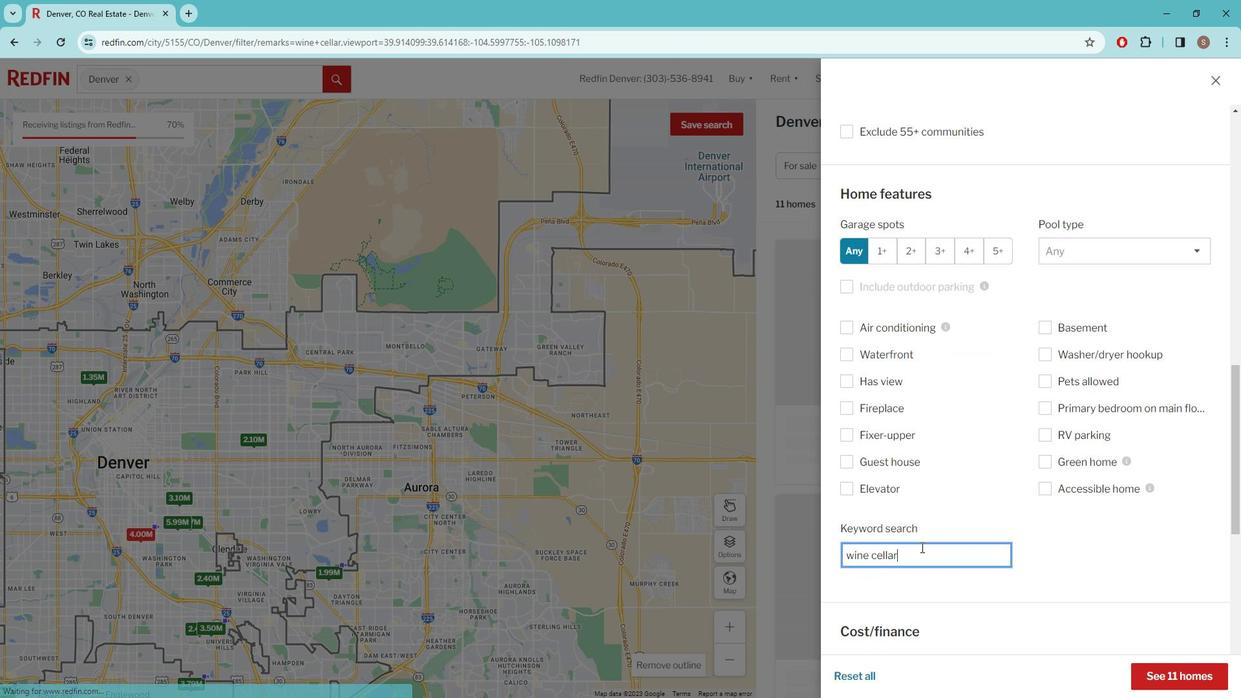 
Action: Mouse moved to (934, 540)
Screenshot: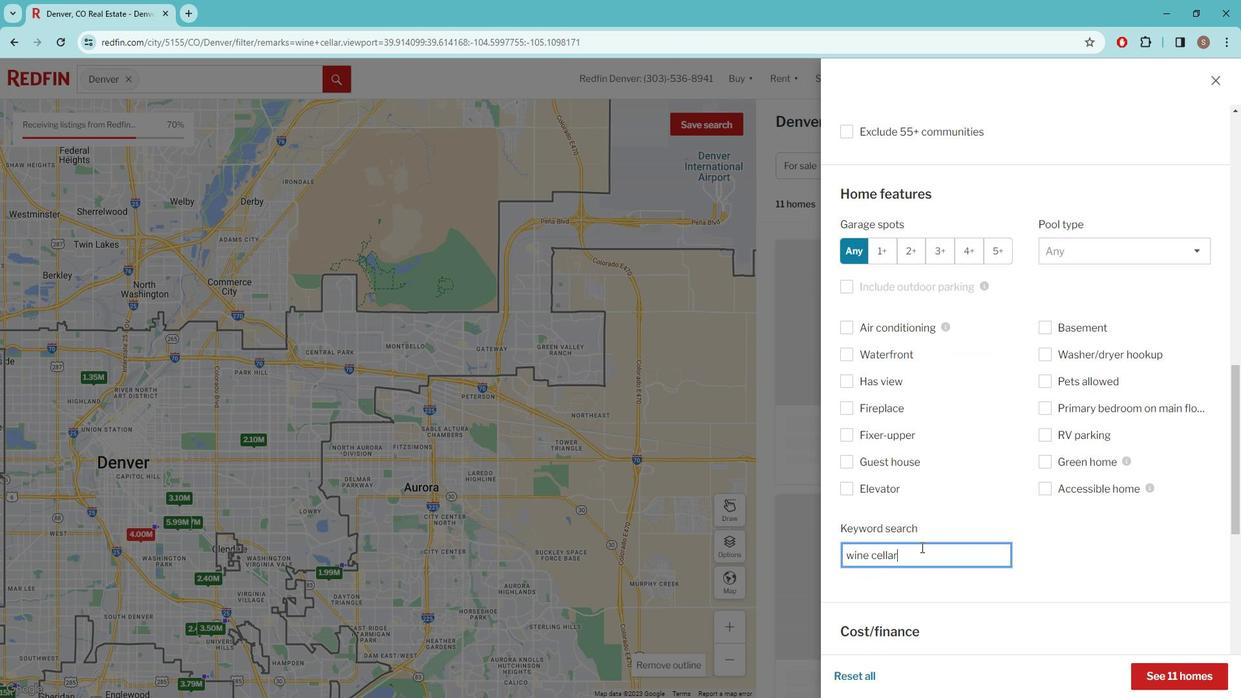 
Action: Key pressed <Key.backspace><Key.backspace><Key.backspace><Key.backspace><Key.backspace><Key.backspace><Key.backspace><Key.backspace><Key.backspace><Key.backspace><Key.backspace><Key.backspace><Key.backspace><Key.backspace><Key.backspace><Key.backspace><Key.backspace><Key.backspace><Key.backspace><Key.backspace><Key.backspace>HOME<Key.space>OFFICE
Screenshot: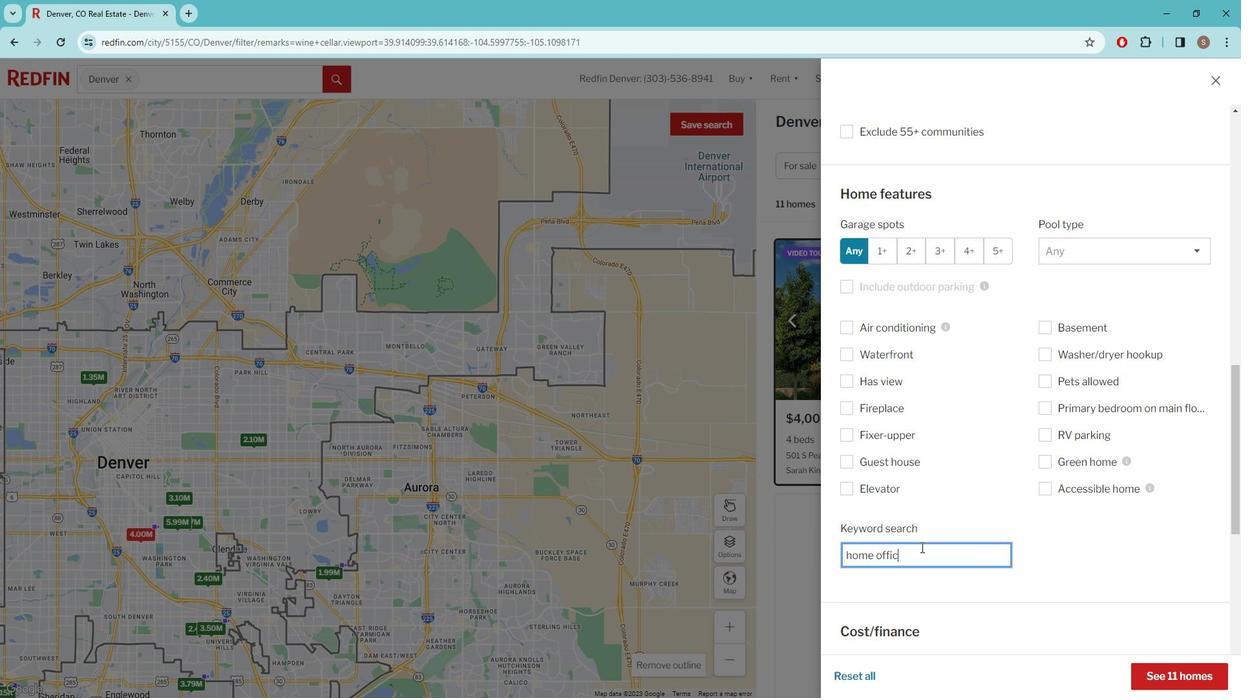 
Action: Mouse scrolled (934, 539) with delta (0, 0)
Screenshot: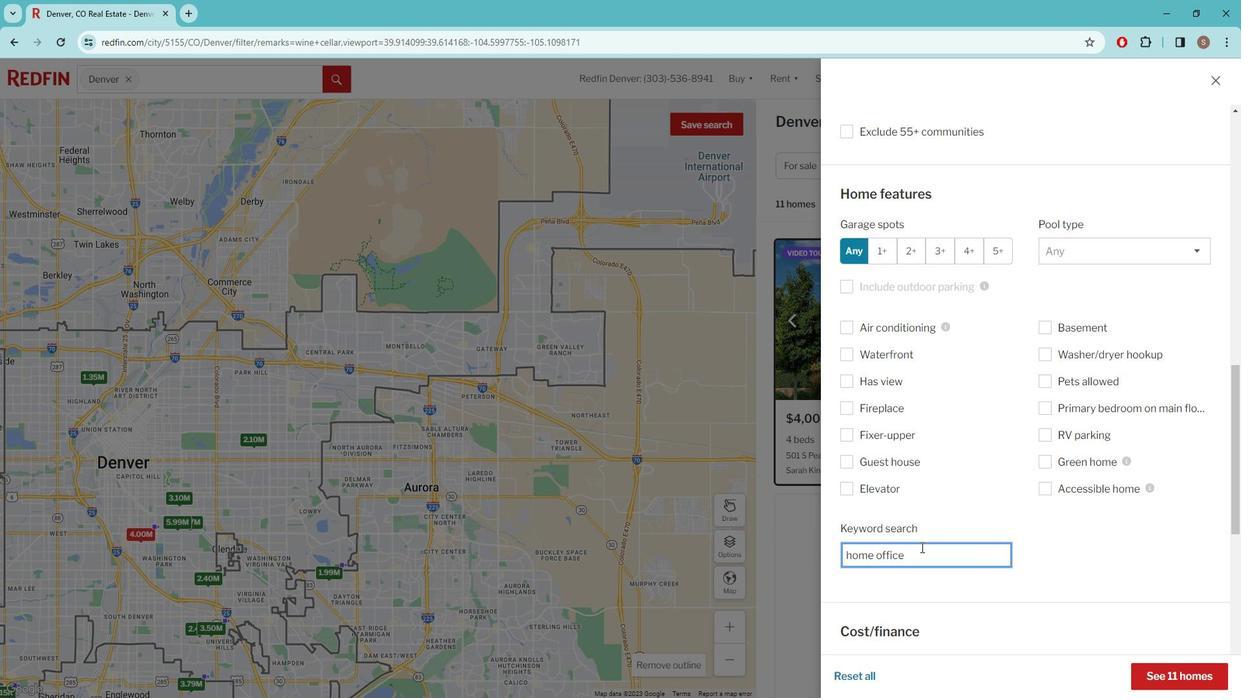
Action: Mouse moved to (939, 521)
Screenshot: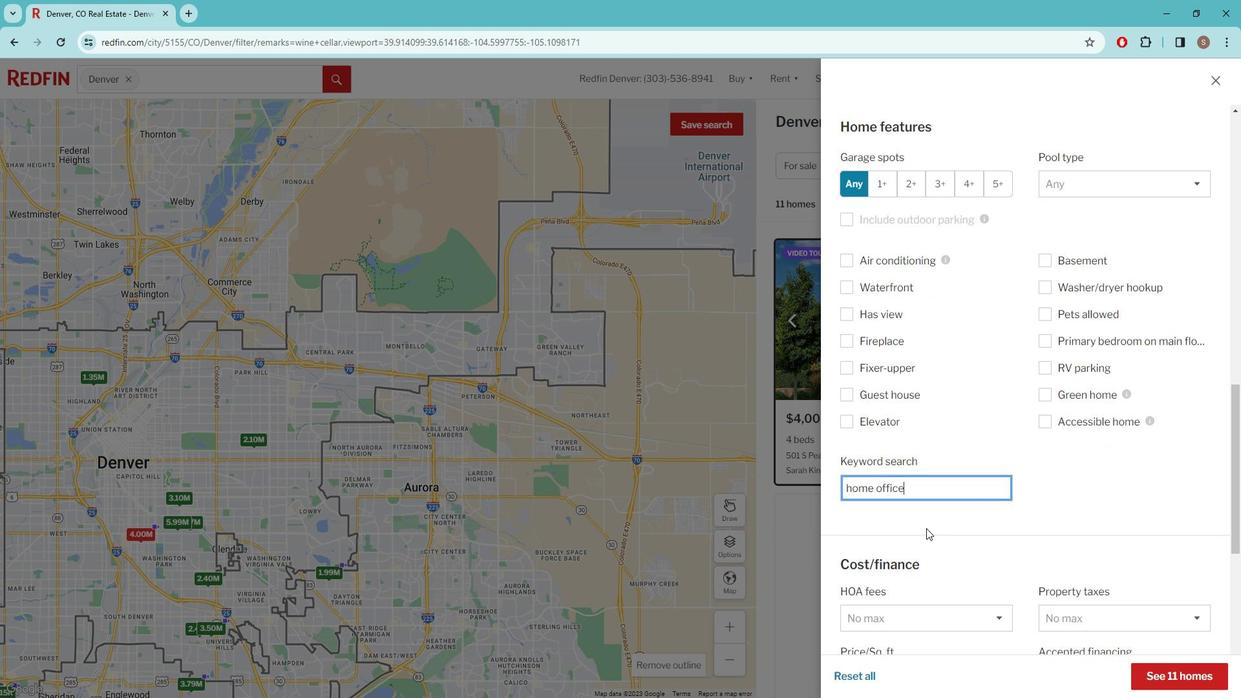 
Action: Mouse scrolled (939, 520) with delta (0, 0)
Screenshot: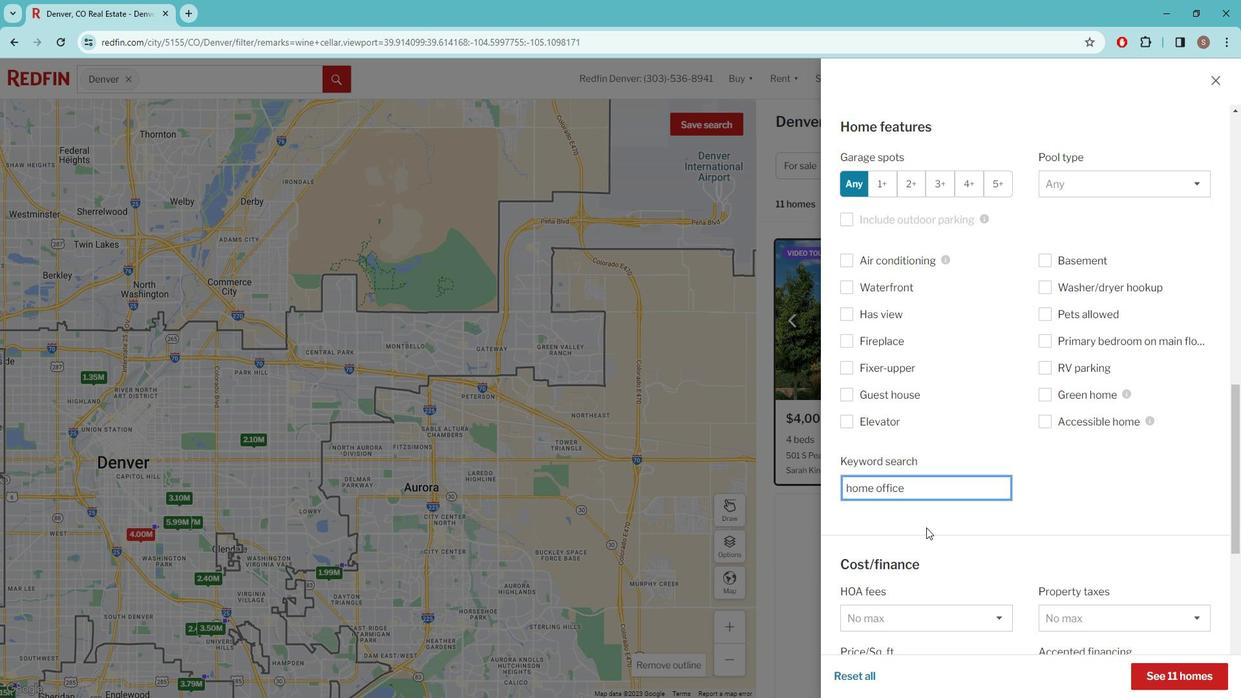 
Action: Mouse moved to (939, 518)
Screenshot: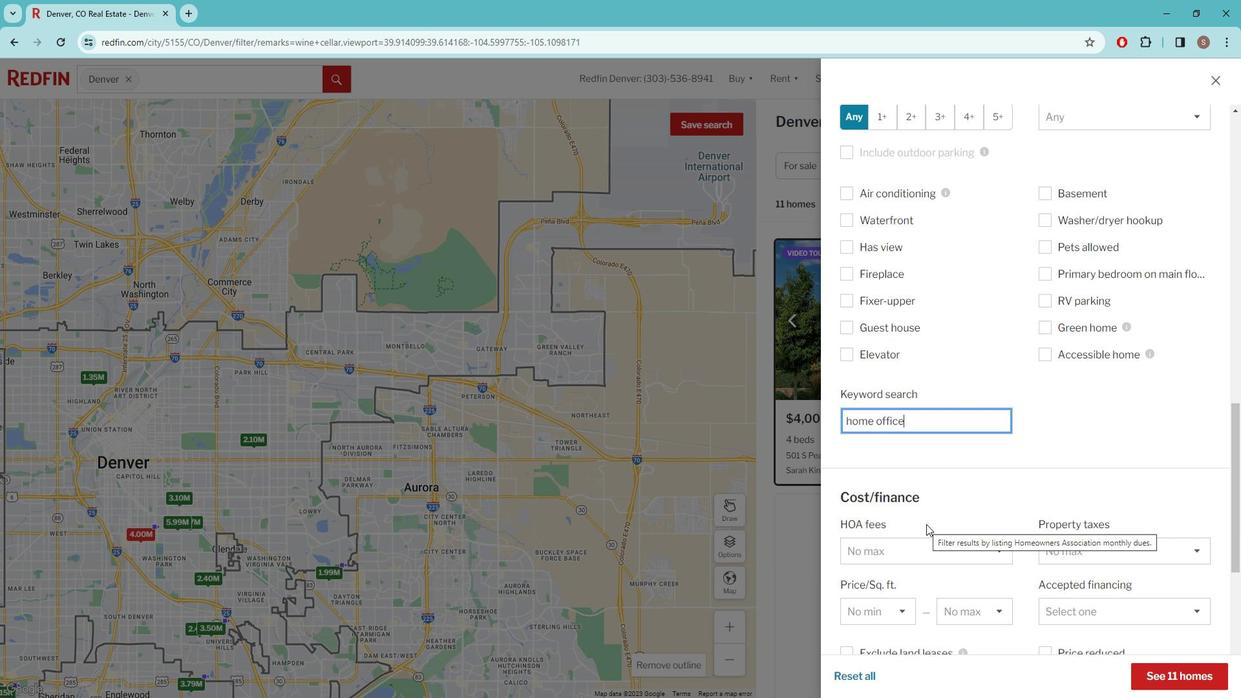 
Action: Mouse scrolled (939, 517) with delta (0, 0)
Screenshot: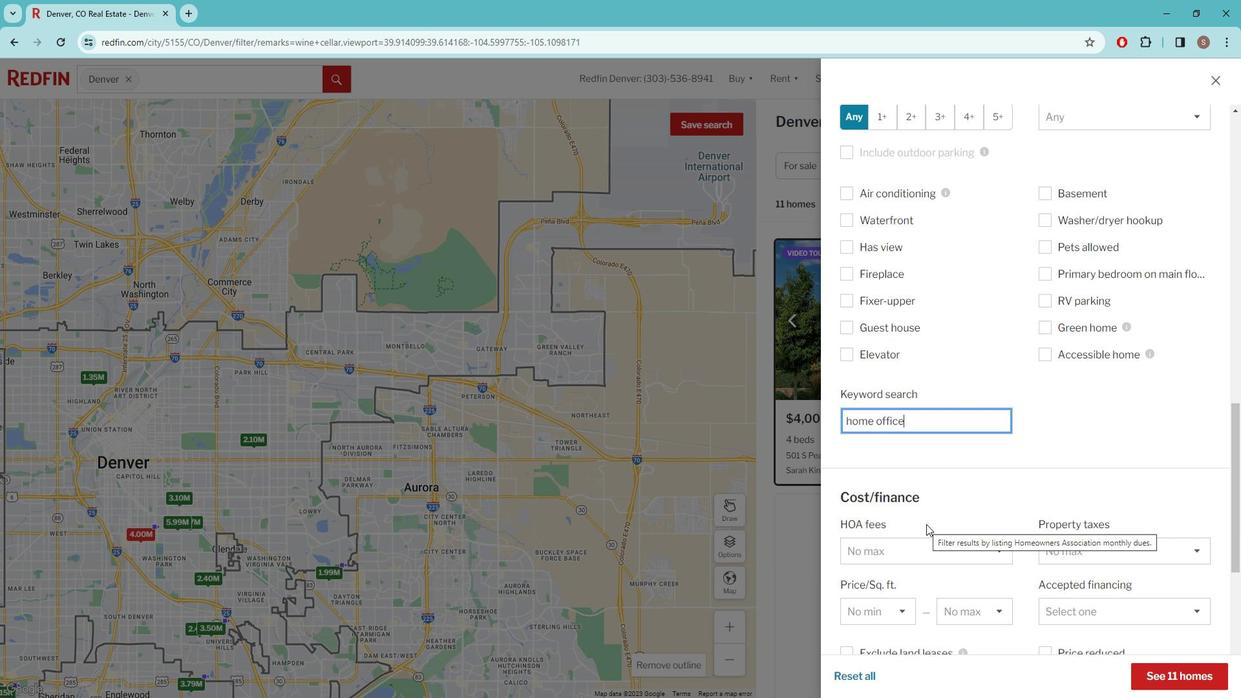
Action: Mouse moved to (942, 507)
Screenshot: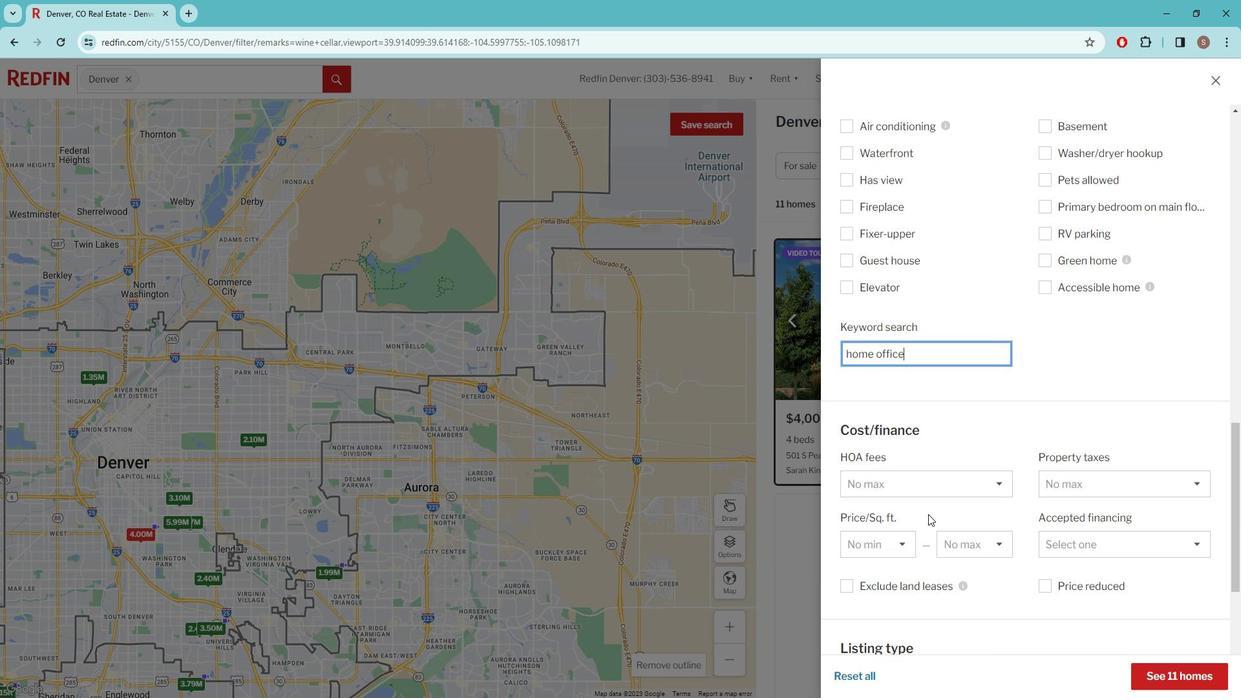 
Action: Mouse scrolled (942, 507) with delta (0, 0)
Screenshot: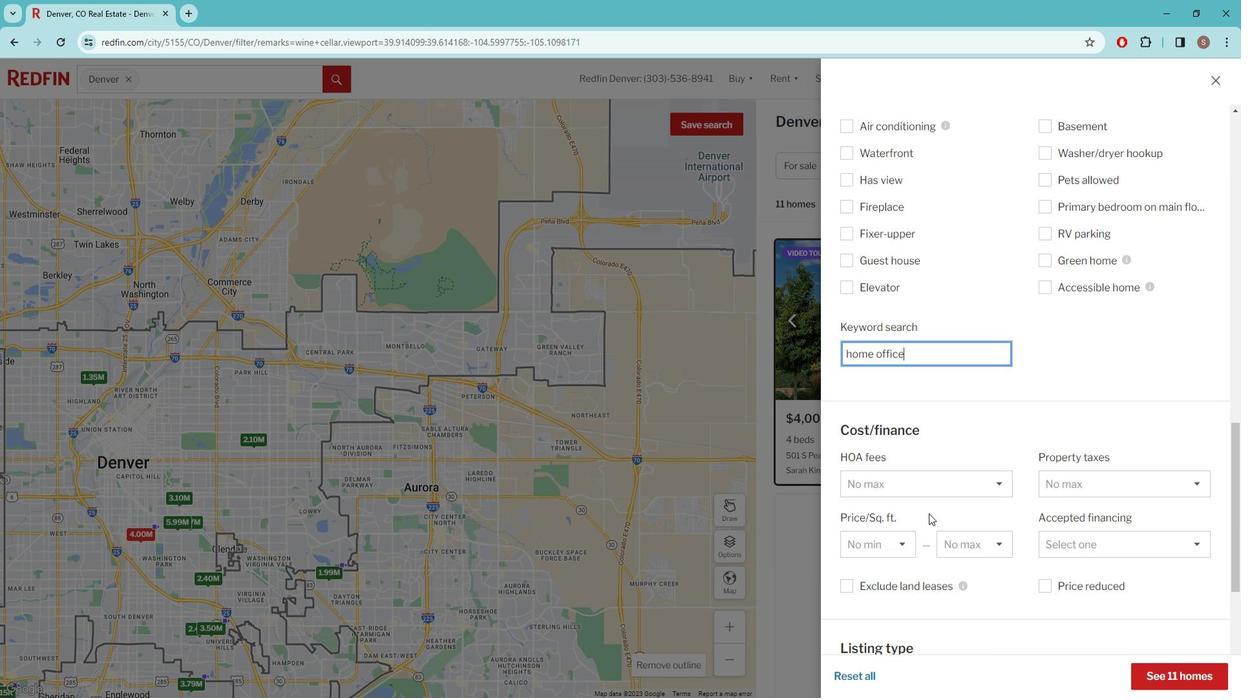 
Action: Mouse scrolled (942, 507) with delta (0, 0)
Screenshot: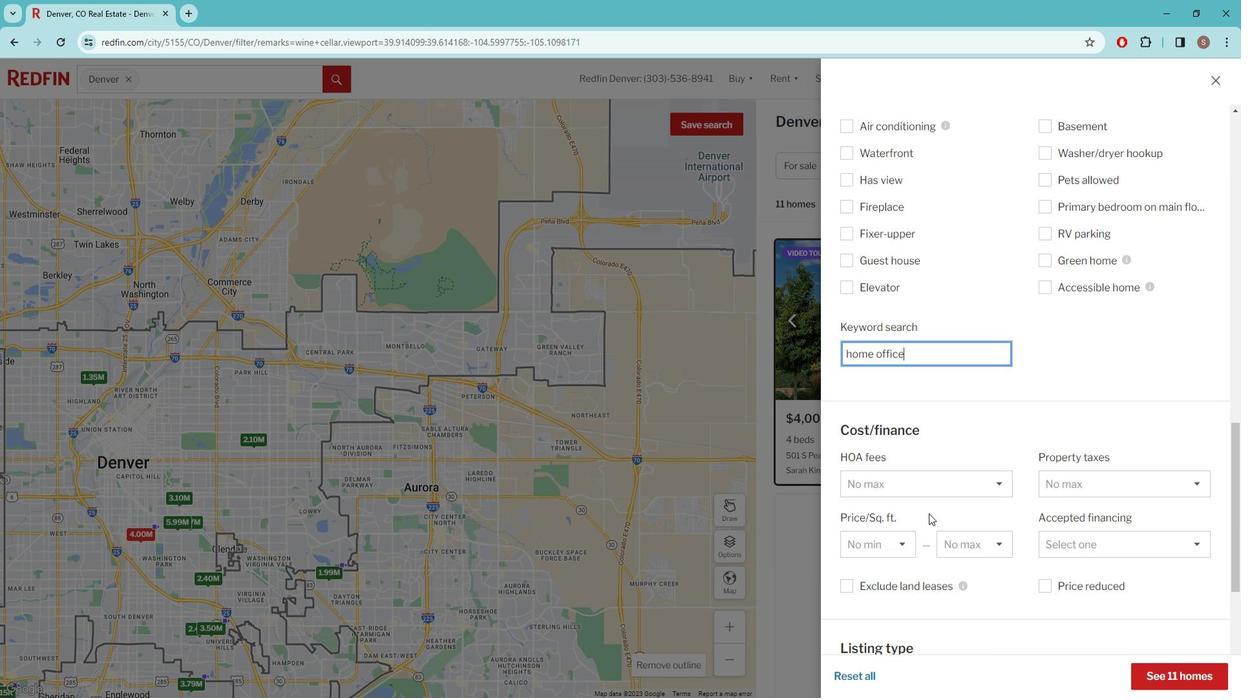 
Action: Mouse moved to (942, 501)
Screenshot: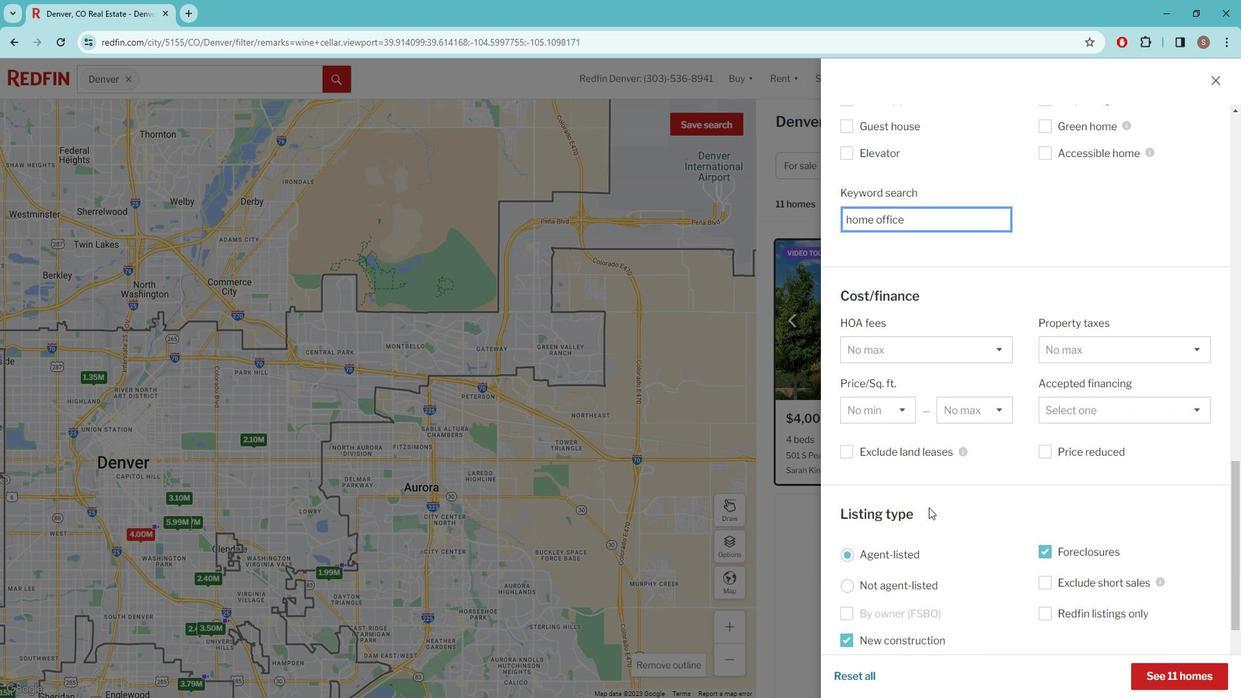 
Action: Mouse scrolled (942, 500) with delta (0, 0)
Screenshot: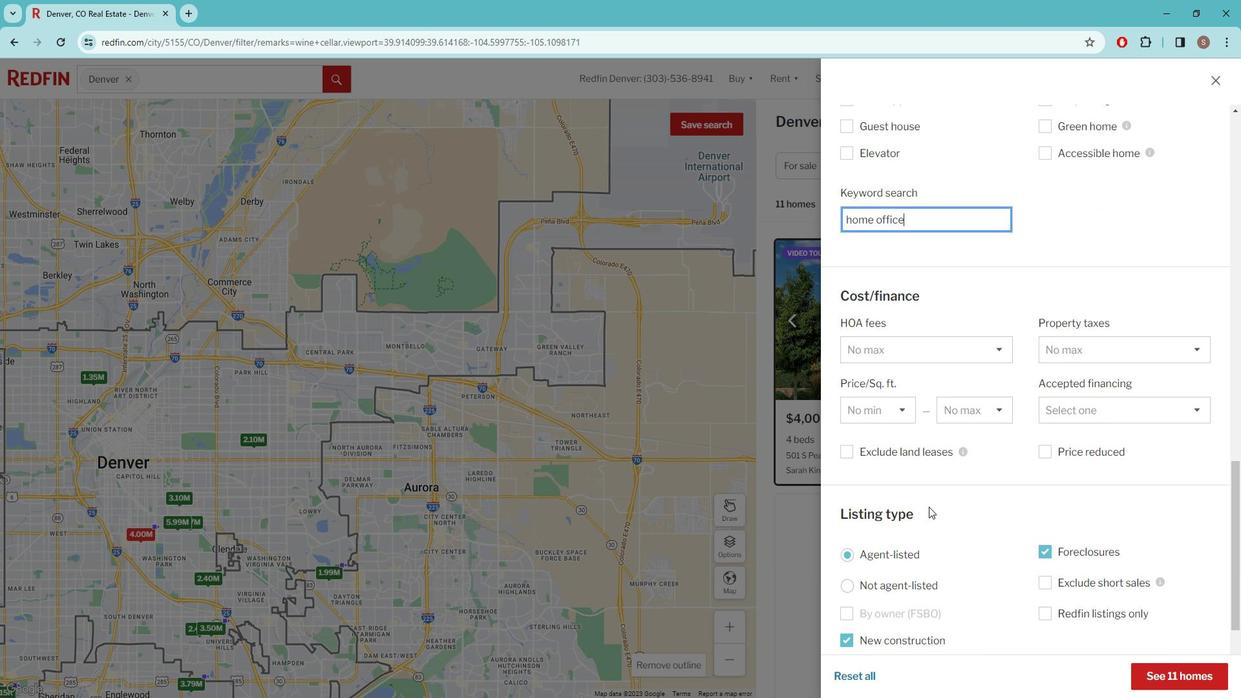 
Action: Mouse scrolled (942, 500) with delta (0, 0)
Screenshot: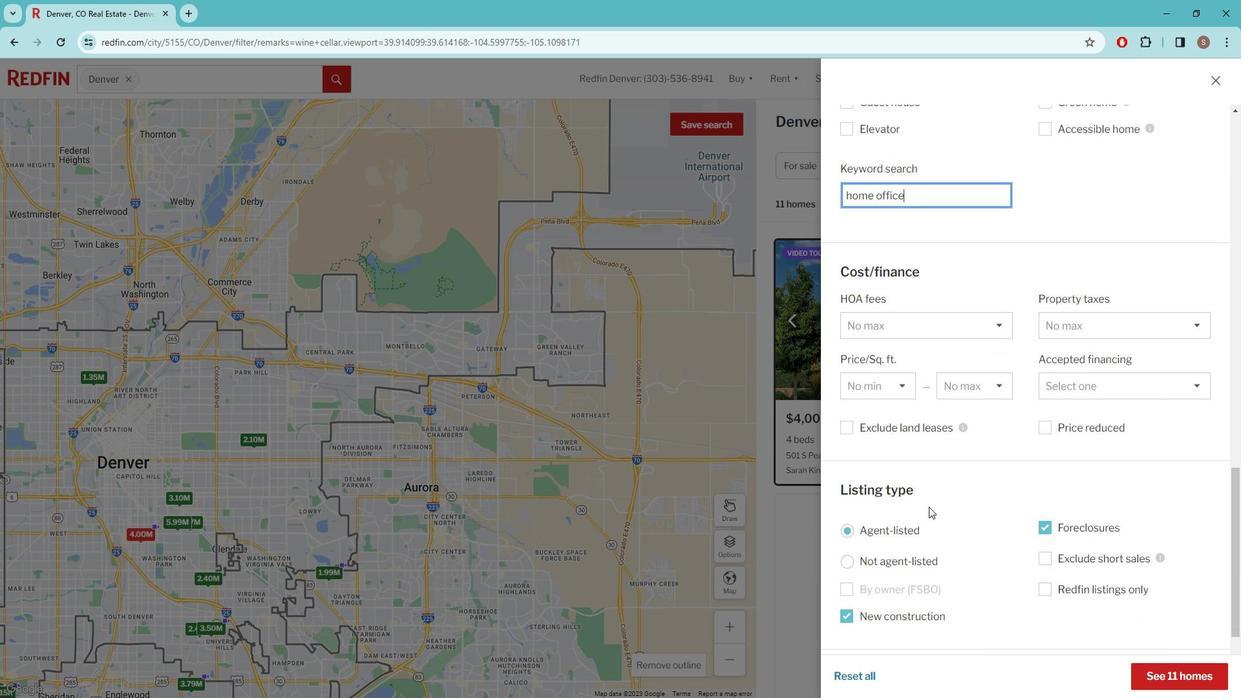 
Action: Mouse scrolled (942, 500) with delta (0, 0)
Screenshot: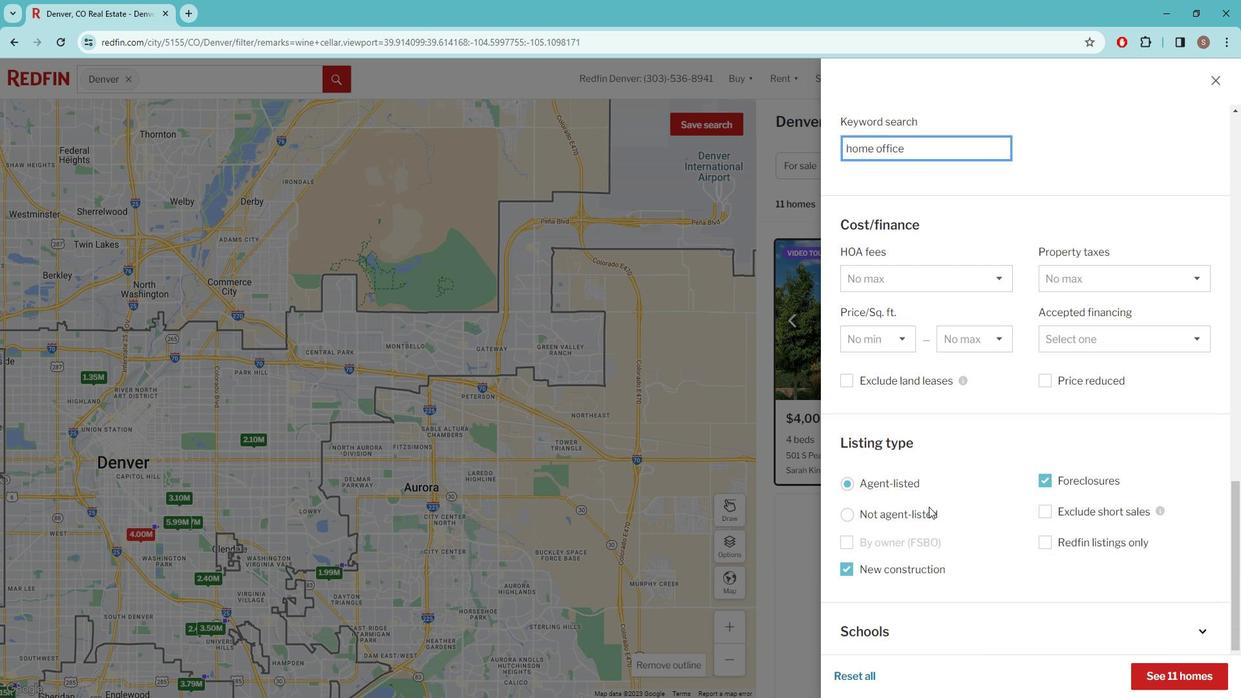 
Action: Mouse scrolled (942, 500) with delta (0, 0)
Screenshot: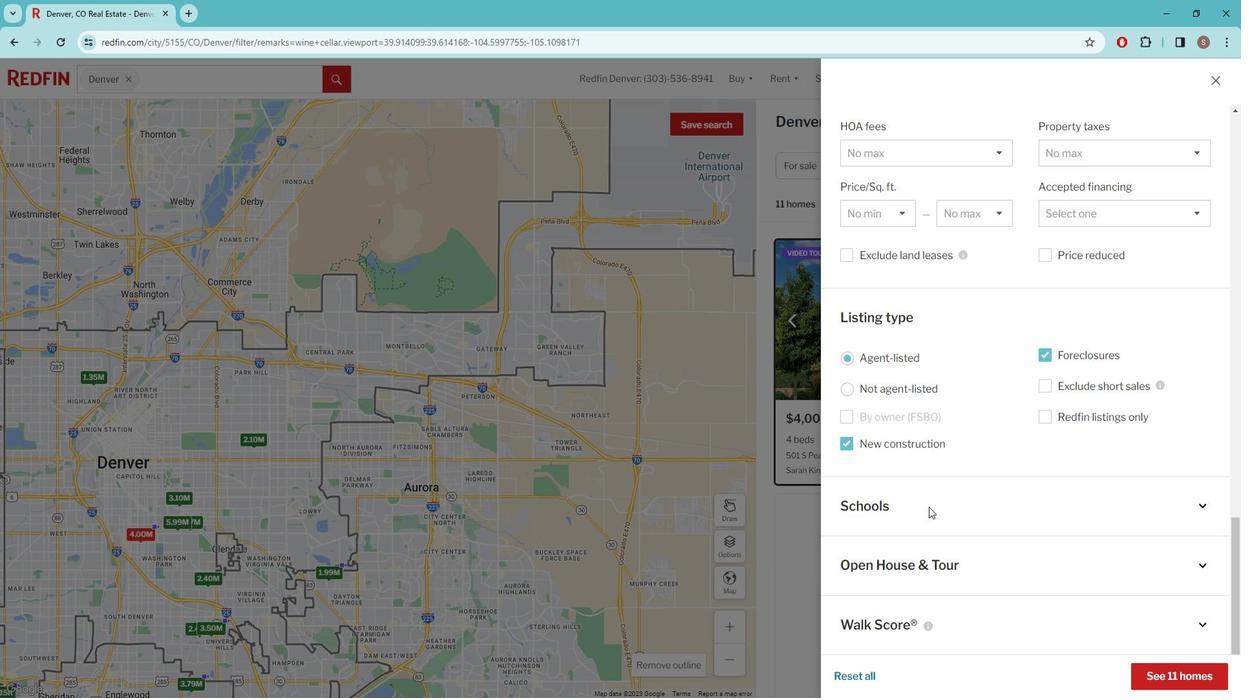
Action: Mouse scrolled (942, 500) with delta (0, 0)
Screenshot: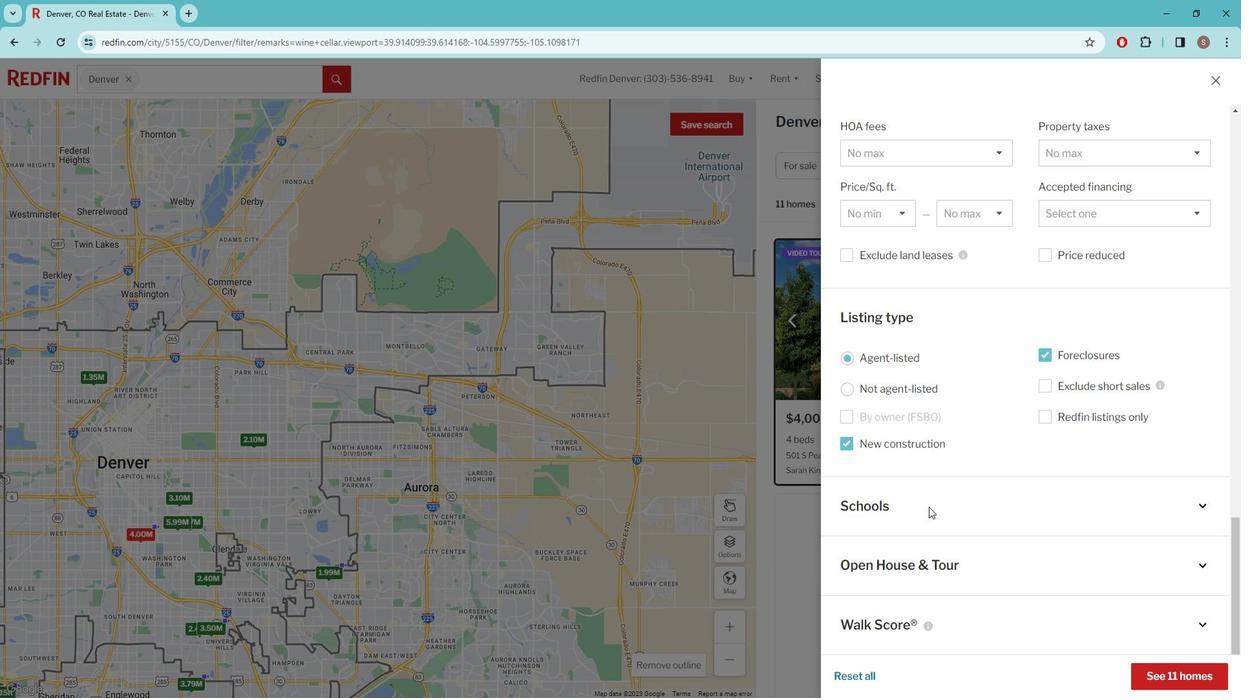 
Action: Mouse scrolled (942, 500) with delta (0, 0)
Screenshot: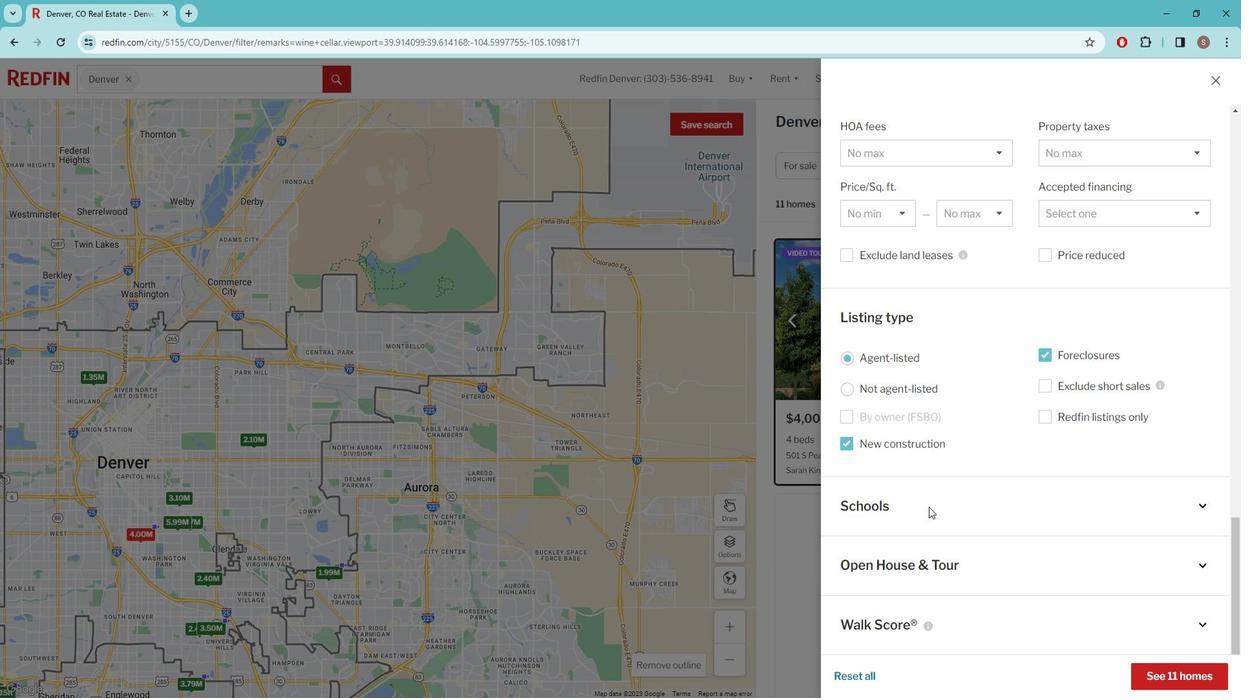 
Action: Mouse scrolled (942, 500) with delta (0, 0)
Screenshot: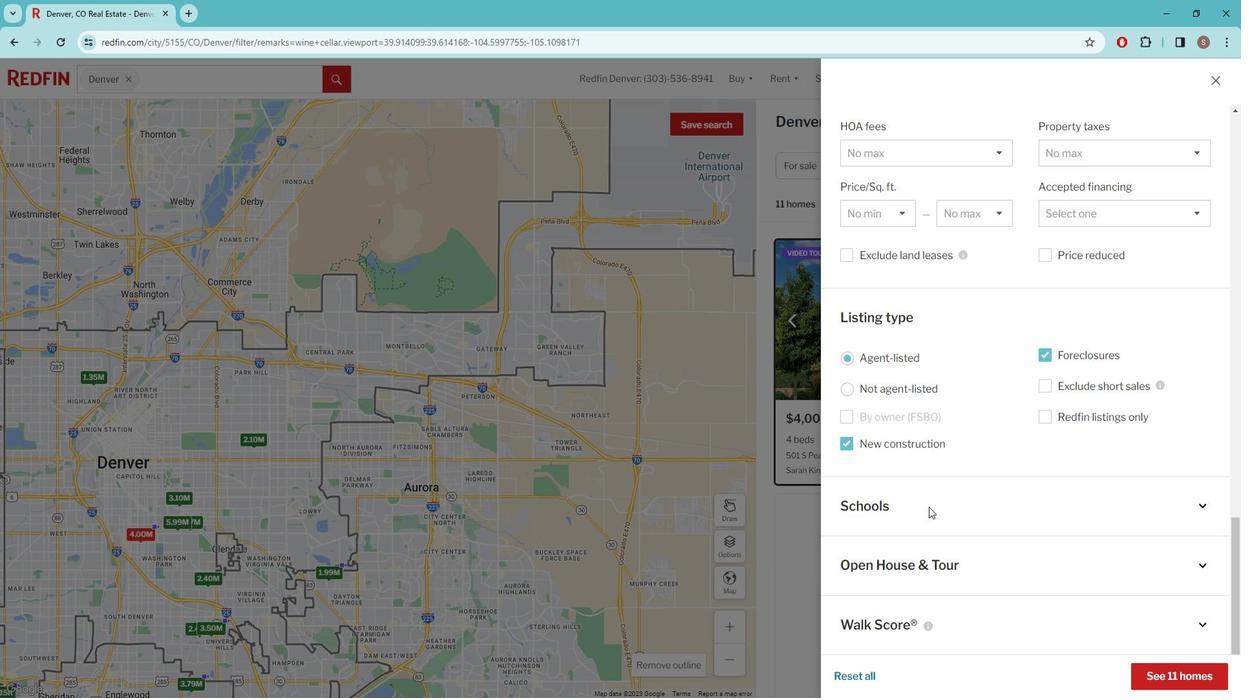 
Action: Mouse moved to (1200, 659)
Screenshot: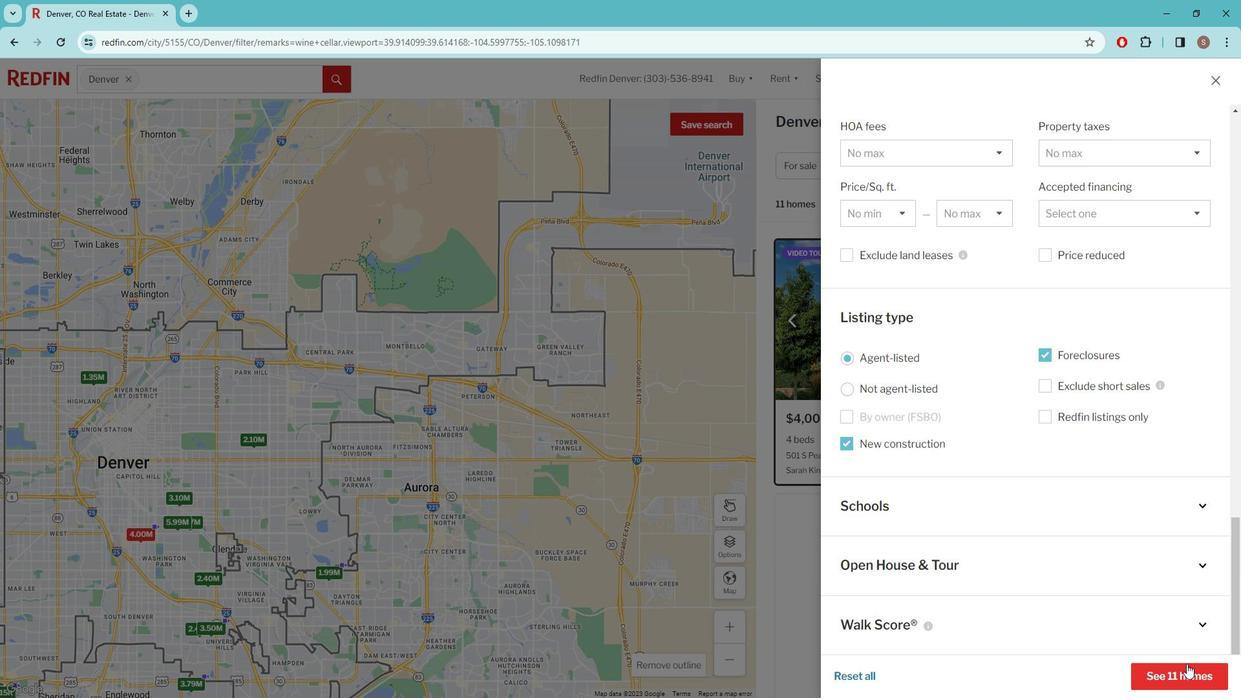 
Action: Mouse pressed left at (1200, 659)
Screenshot: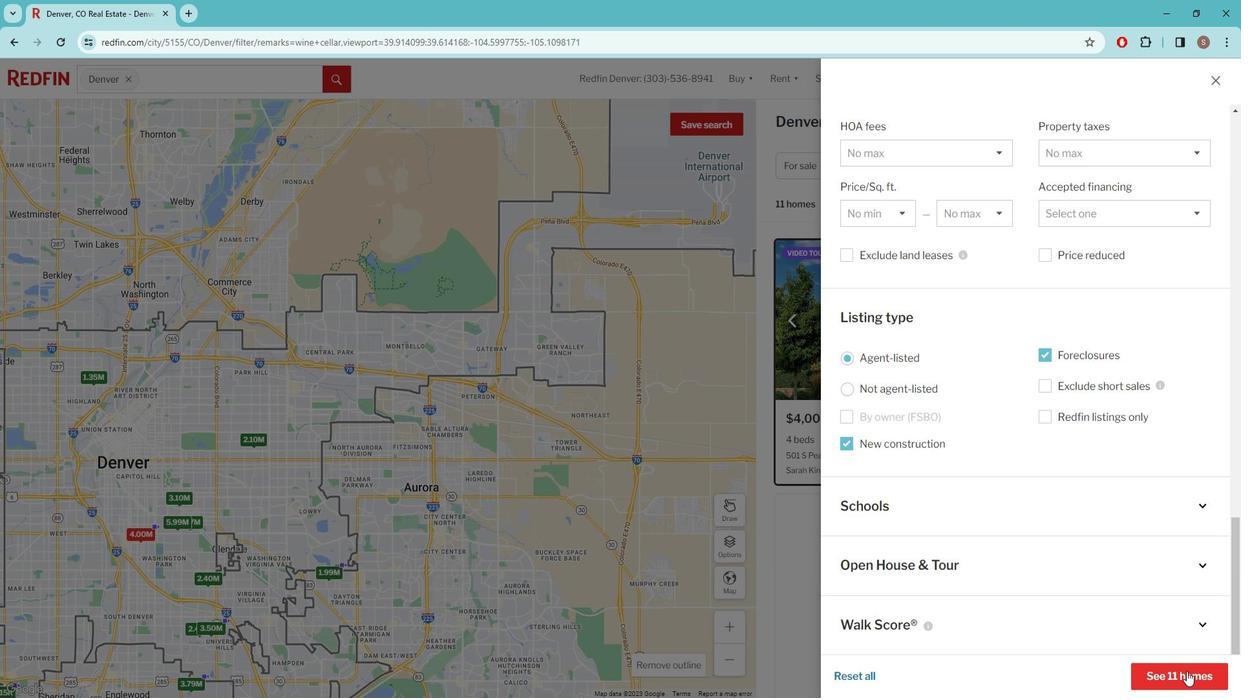 
Action: Mouse moved to (927, 408)
Screenshot: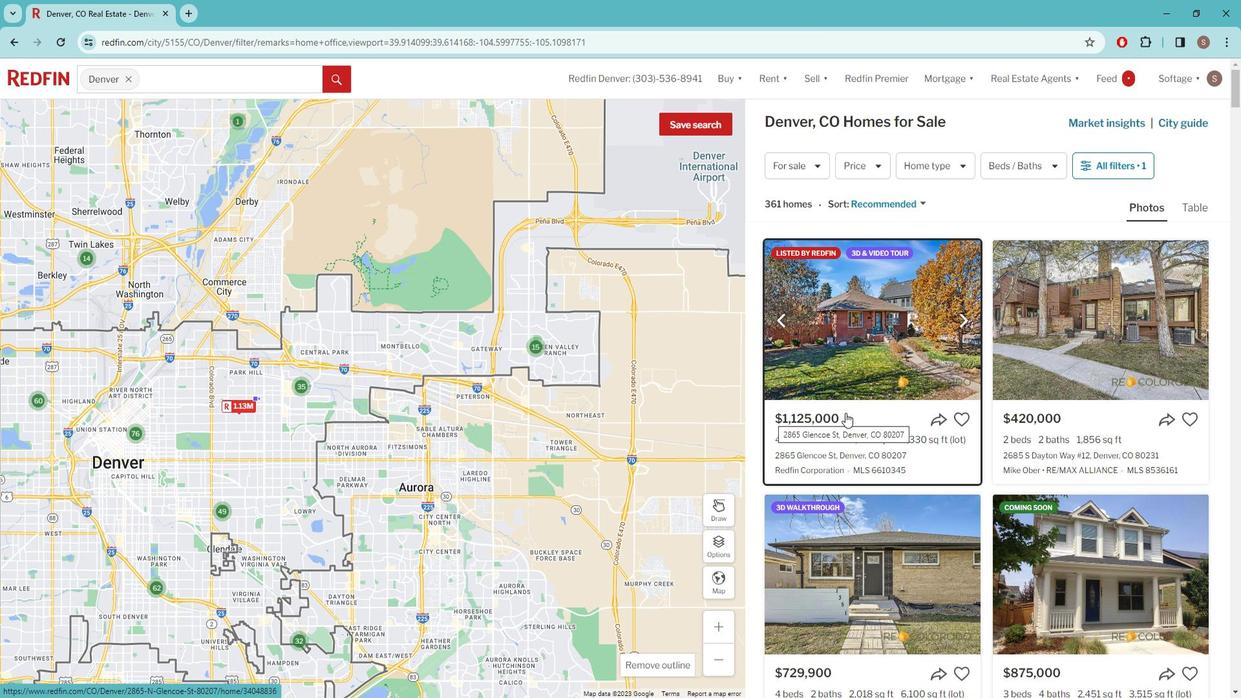 
Action: Mouse pressed left at (927, 408)
Screenshot: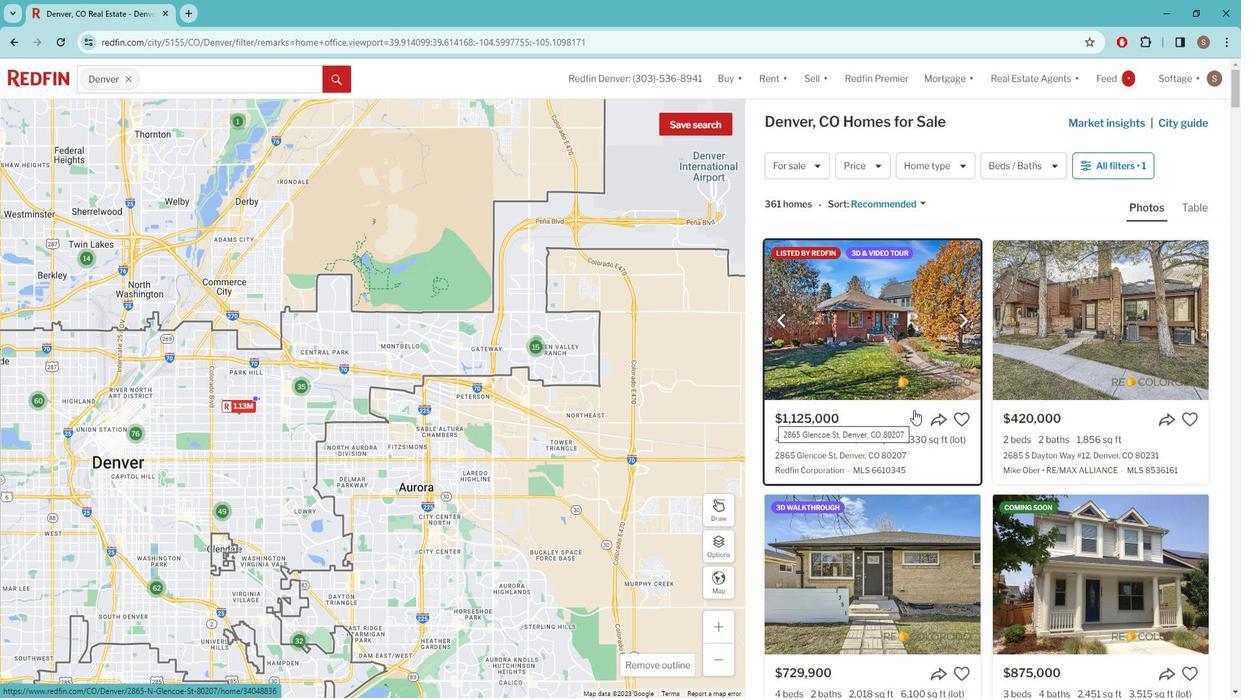 
Action: Mouse moved to (690, 452)
Screenshot: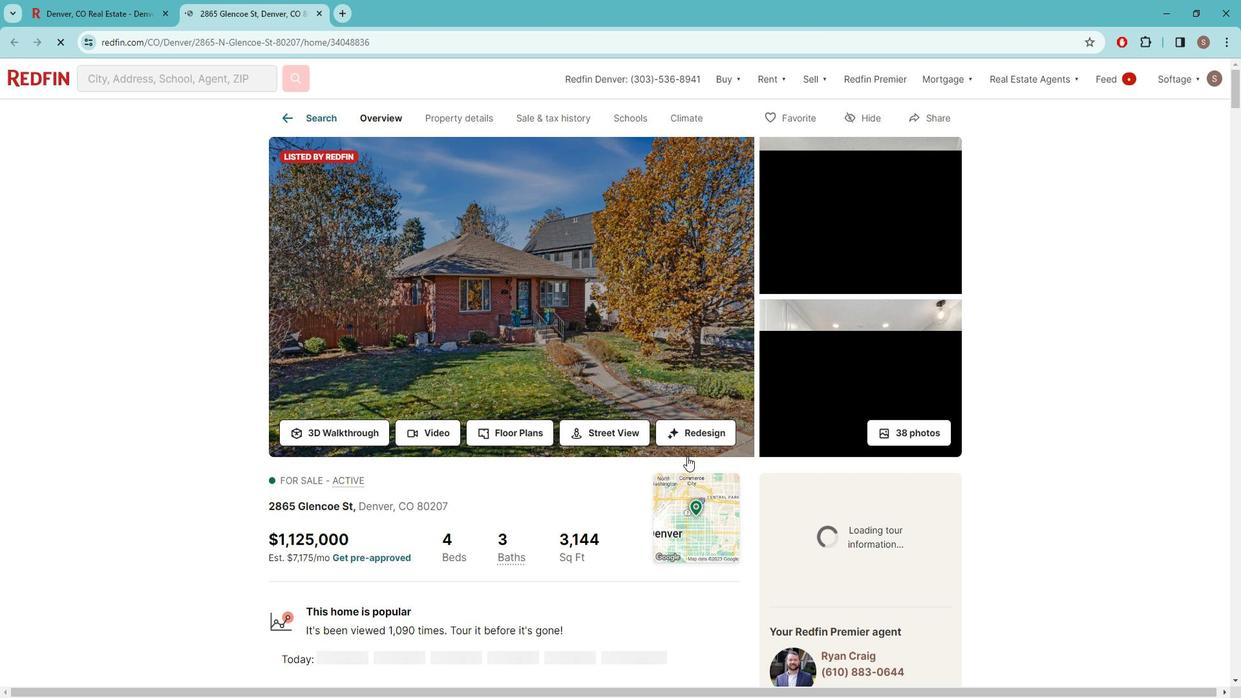 
Action: Mouse scrolled (690, 452) with delta (0, 0)
Screenshot: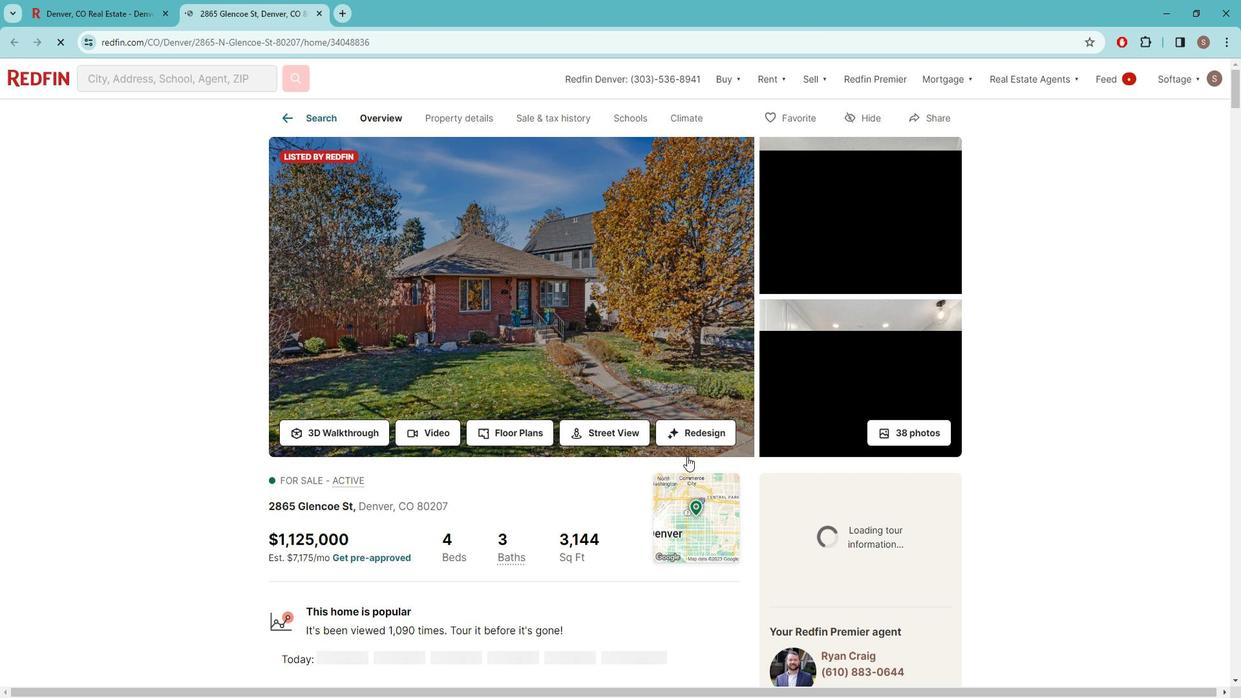 
Action: Mouse moved to (664, 451)
Screenshot: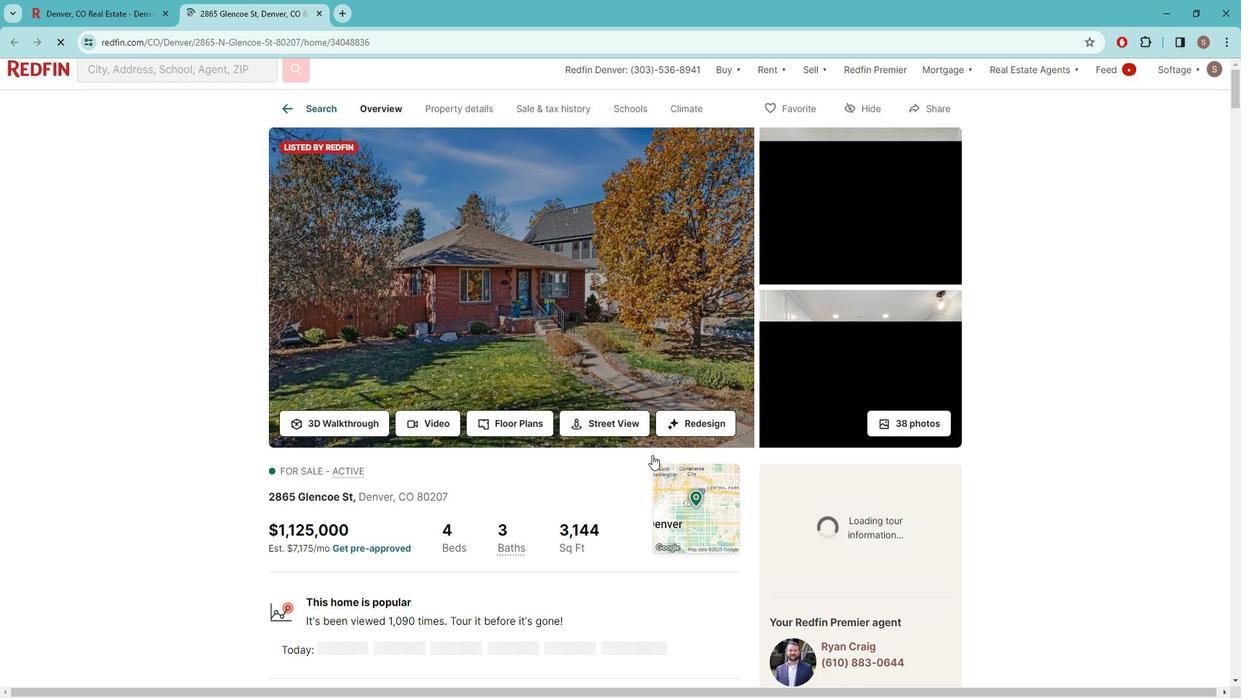 
Action: Mouse scrolled (664, 450) with delta (0, 0)
Screenshot: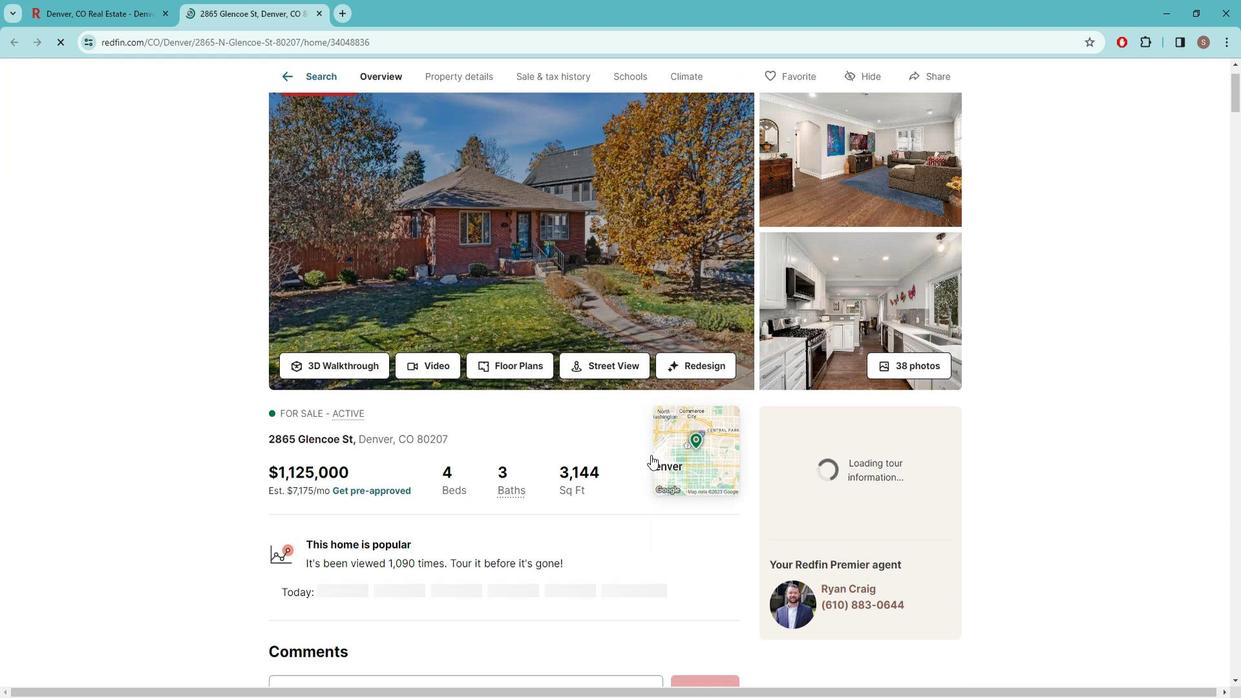 
Action: Mouse moved to (860, 512)
Screenshot: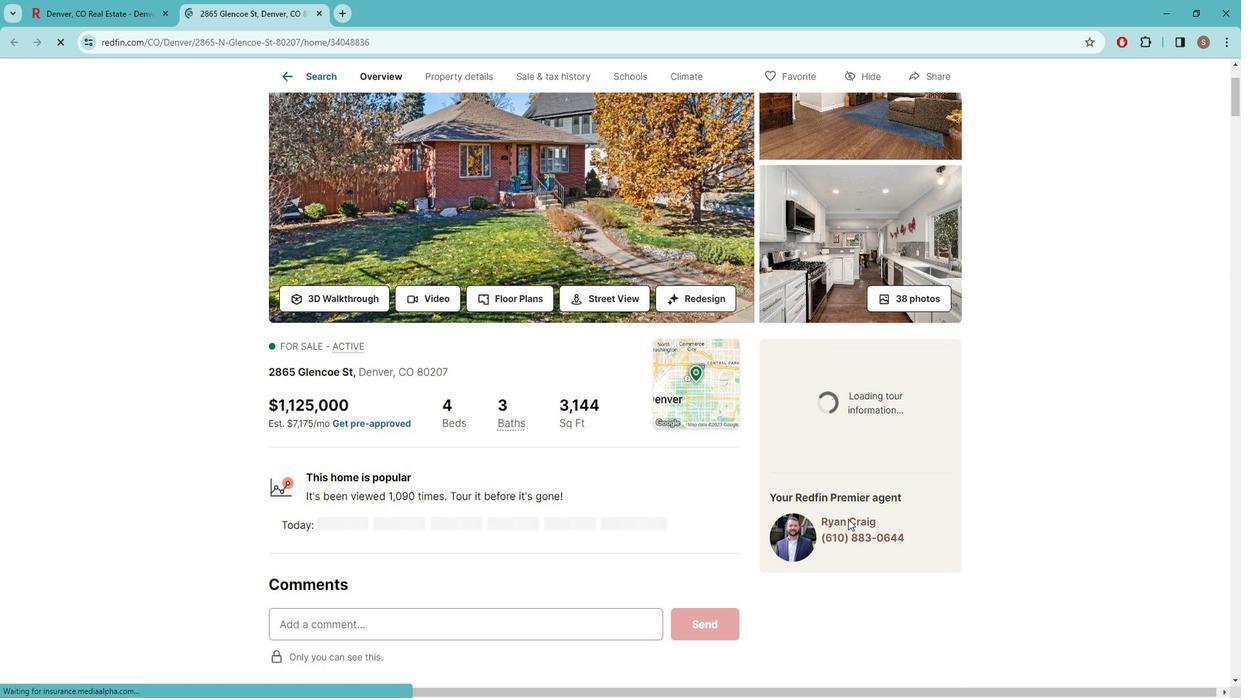 
Action: Mouse pressed left at (860, 512)
Screenshot: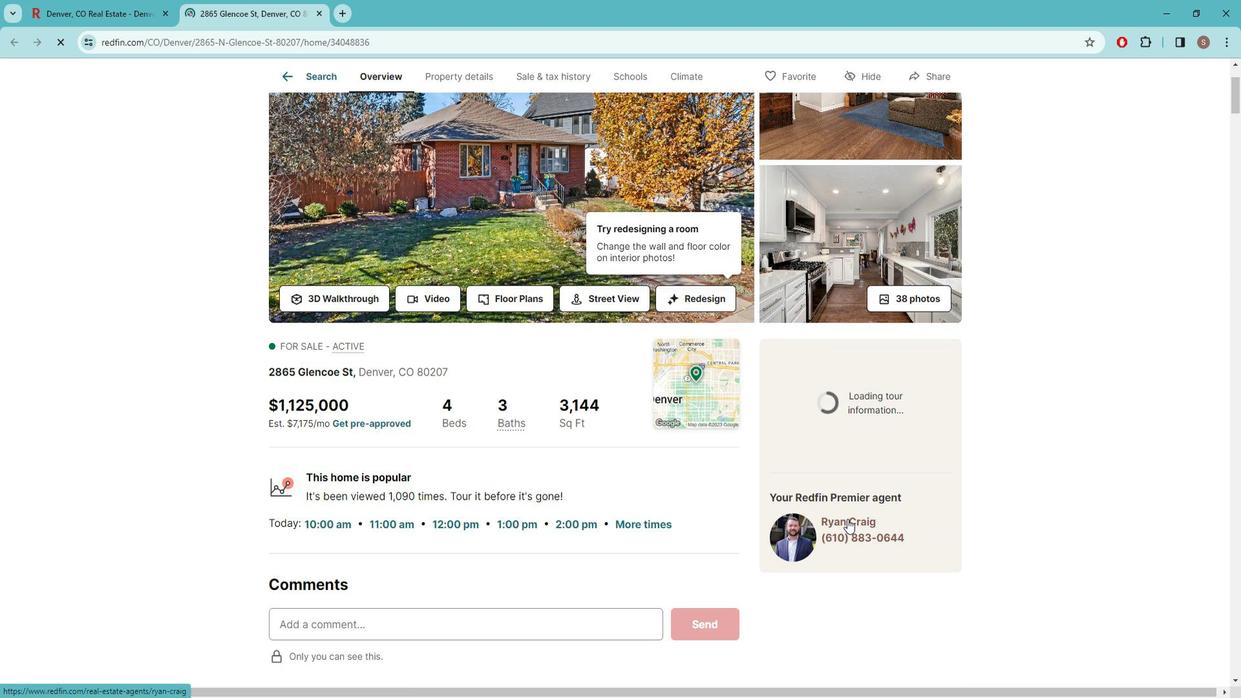 
Action: Mouse moved to (849, 518)
Screenshot: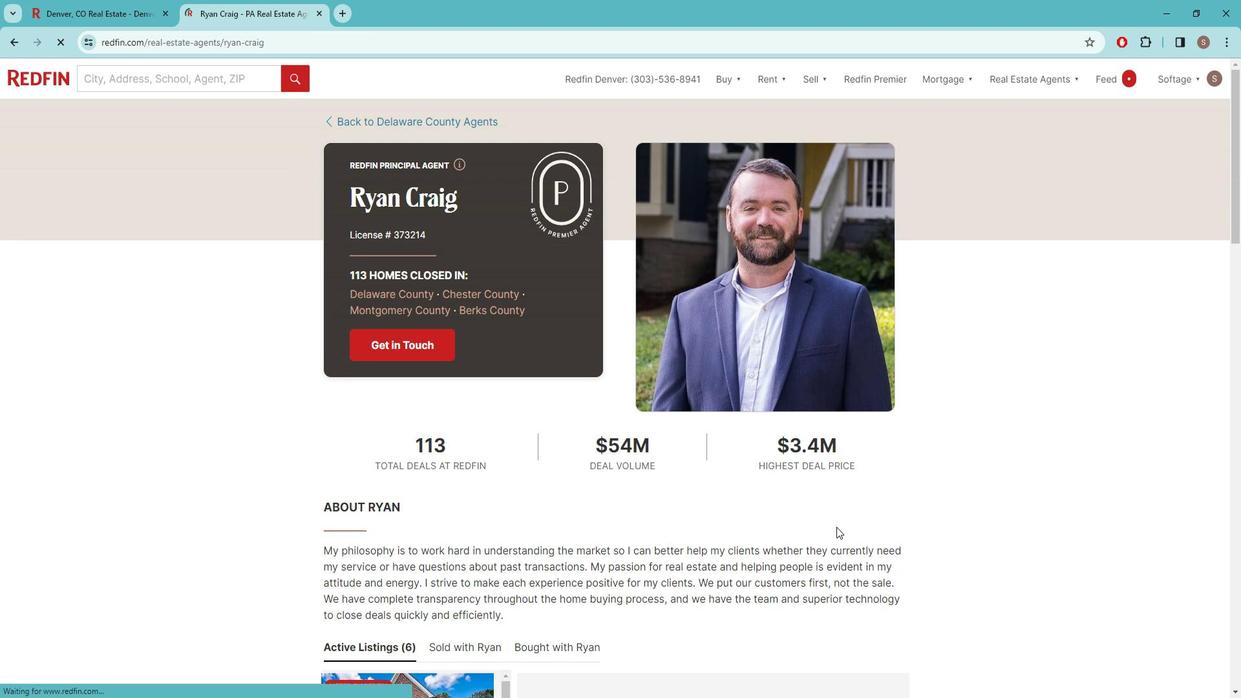 
Action: Mouse scrolled (849, 517) with delta (0, 0)
Screenshot: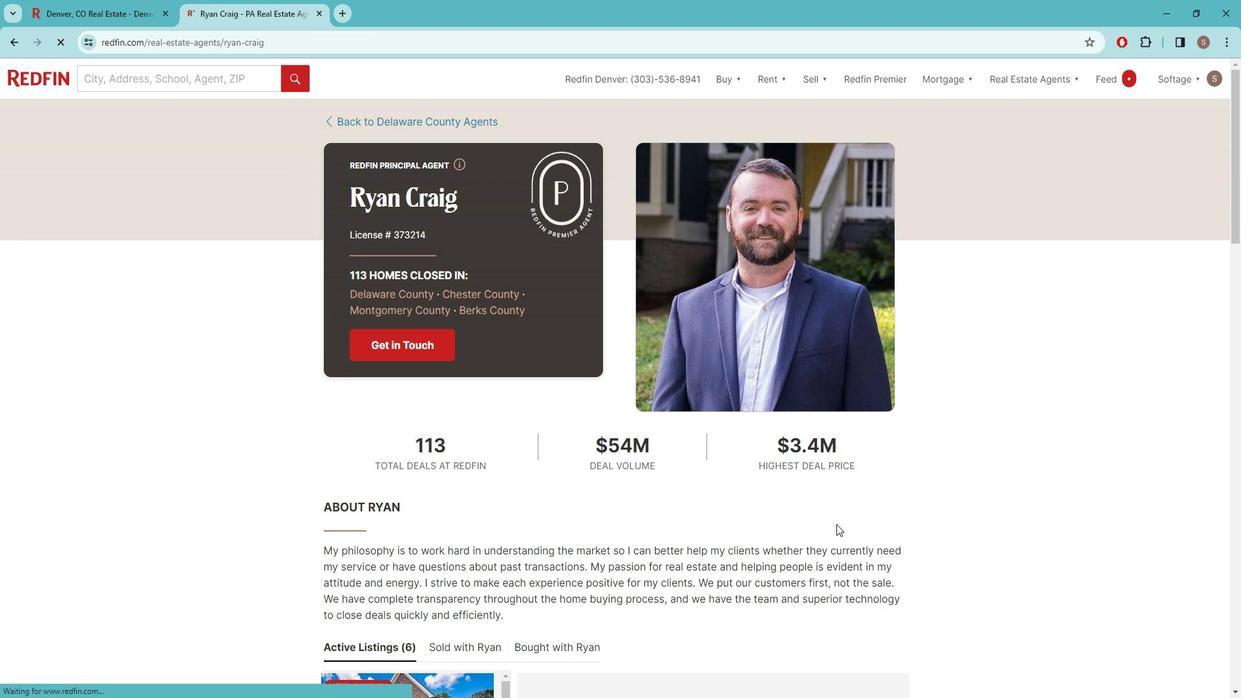 
Action: Mouse scrolled (849, 518) with delta (0, 0)
Screenshot: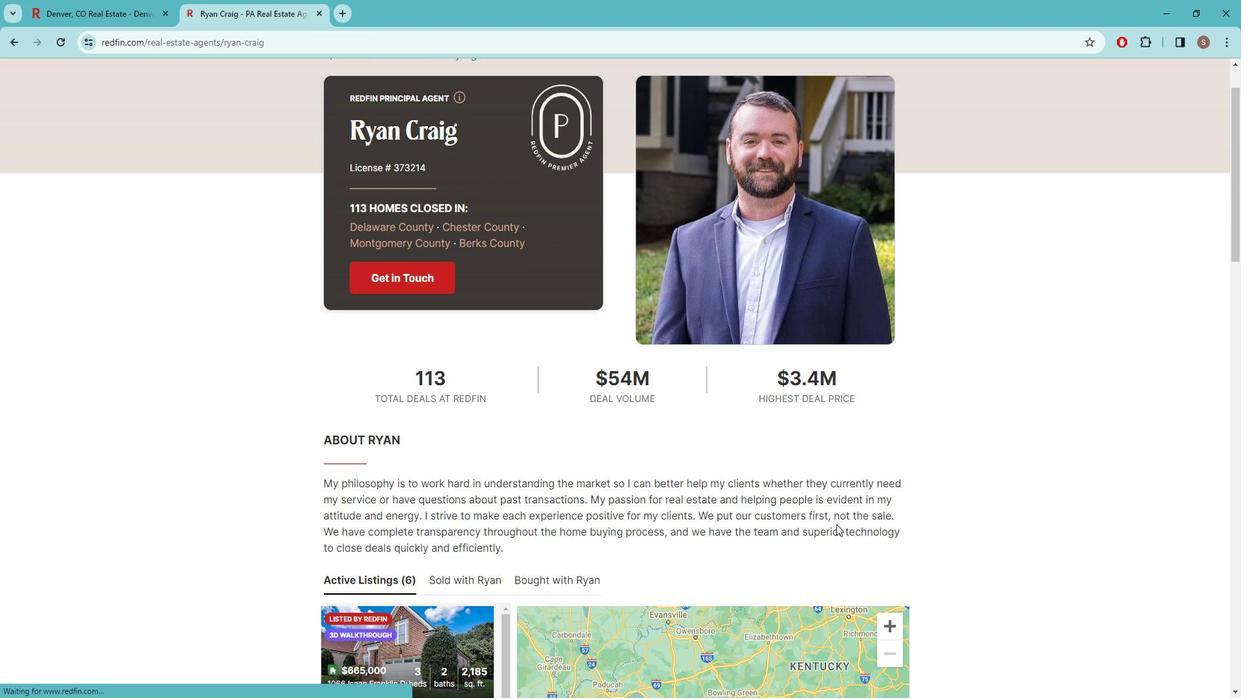 
Action: Mouse scrolled (849, 518) with delta (0, 0)
Screenshot: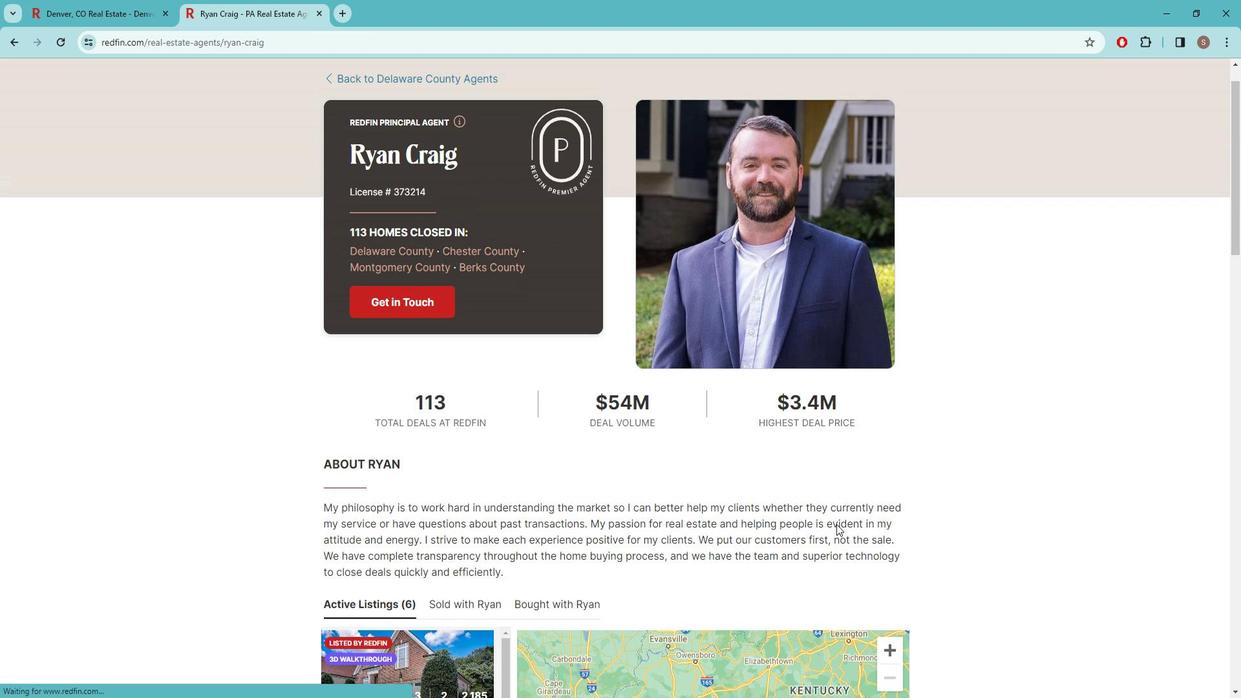 
